 Task: Create new contact,   with mail id: 'GabriellaHernandez@pix11.com', first name: 'Gabriella', Last name: 'Hernandez', Job Title: Sales Engineer, Phone number (512) 555-3456. Change life cycle stage to  'Lead' and lead status to 'New'. Add new company to the associated contact: www.solar91.com_x000D_
 and type: Reseller. Logged in from softage.3@softage.net
Action: Mouse moved to (103, 92)
Screenshot: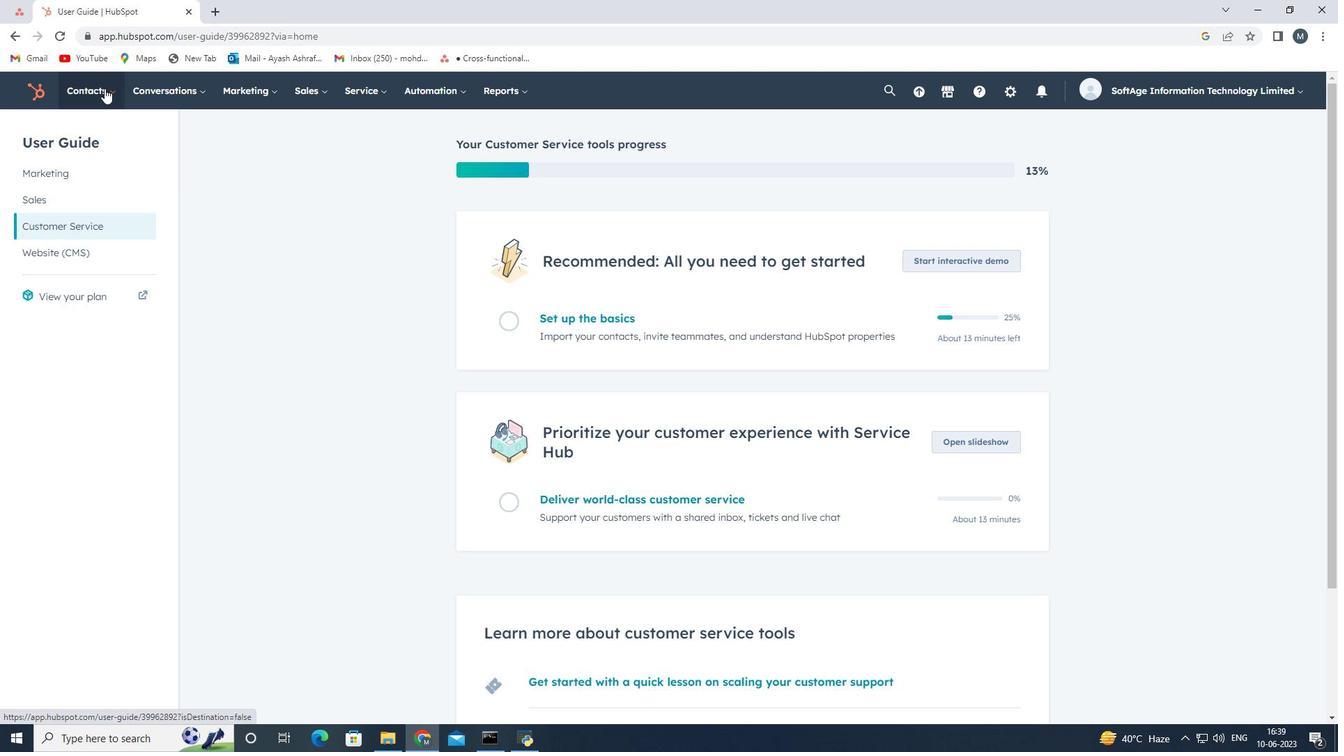 
Action: Mouse pressed left at (103, 92)
Screenshot: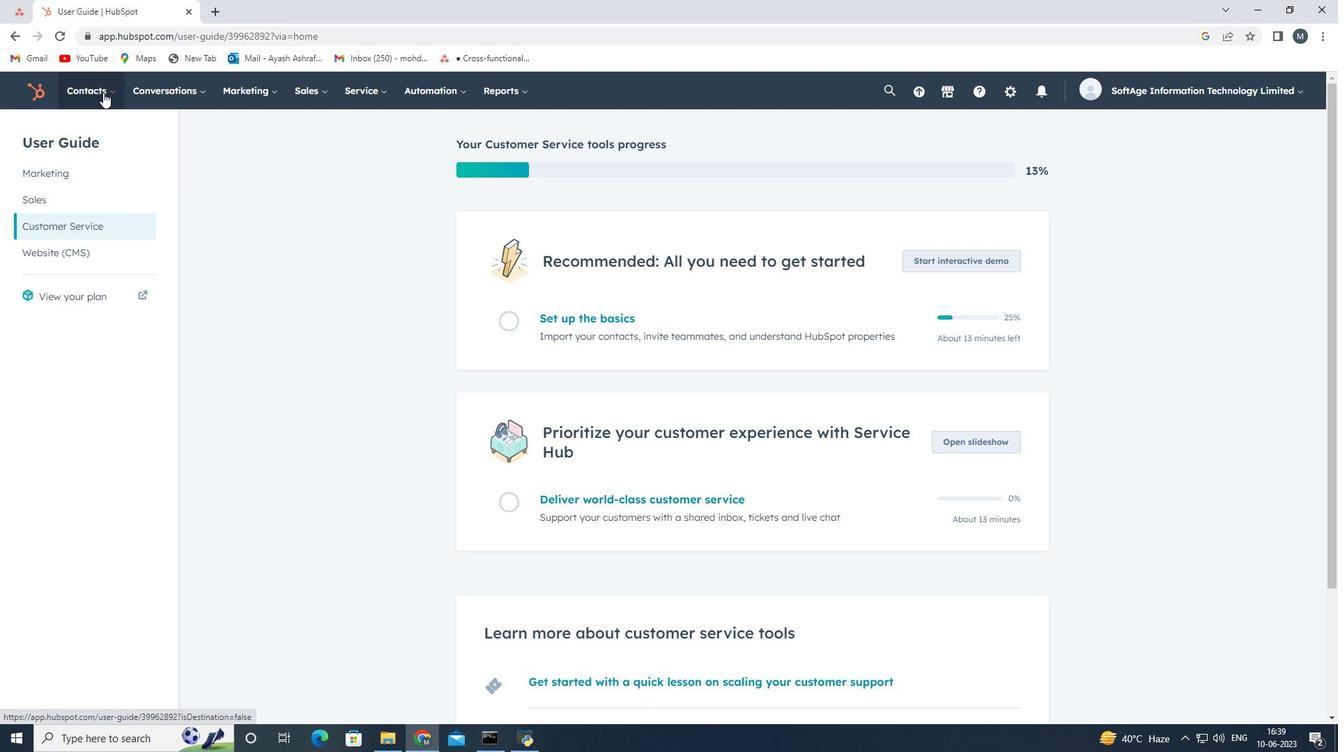 
Action: Mouse moved to (111, 136)
Screenshot: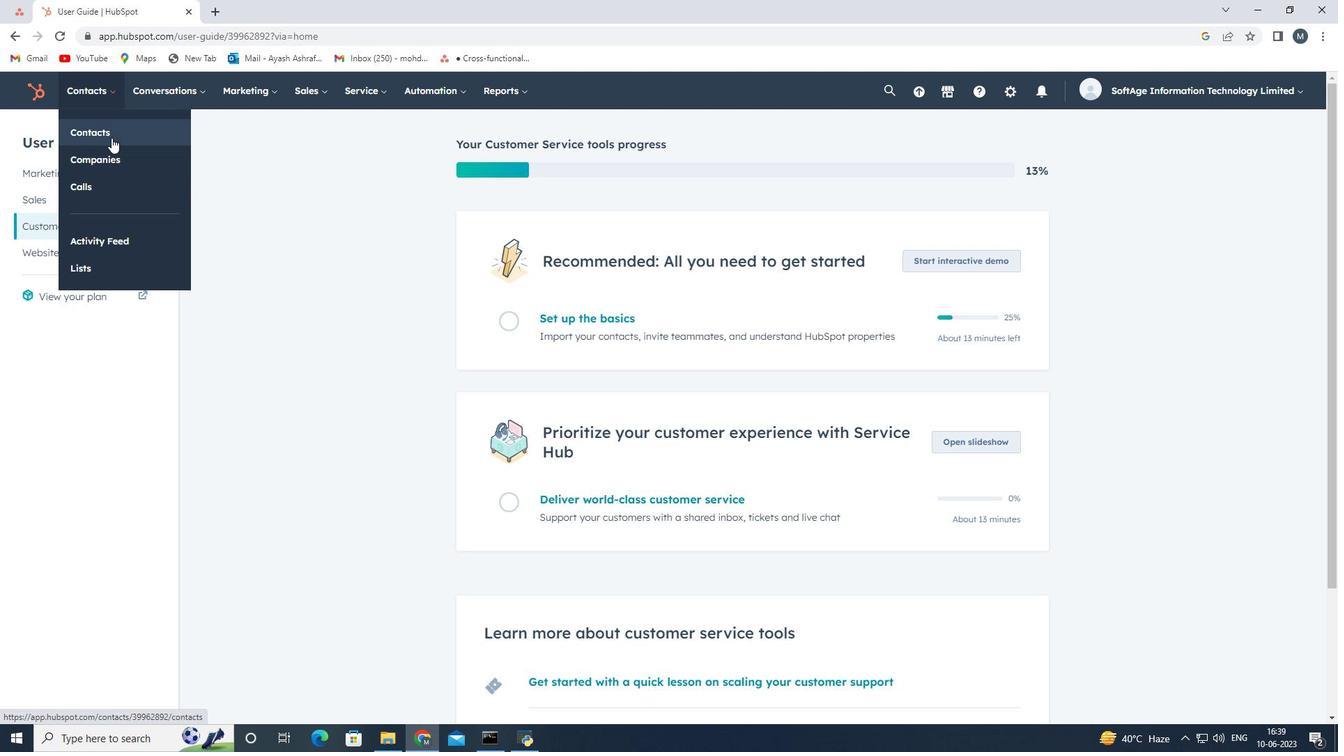 
Action: Mouse pressed left at (111, 136)
Screenshot: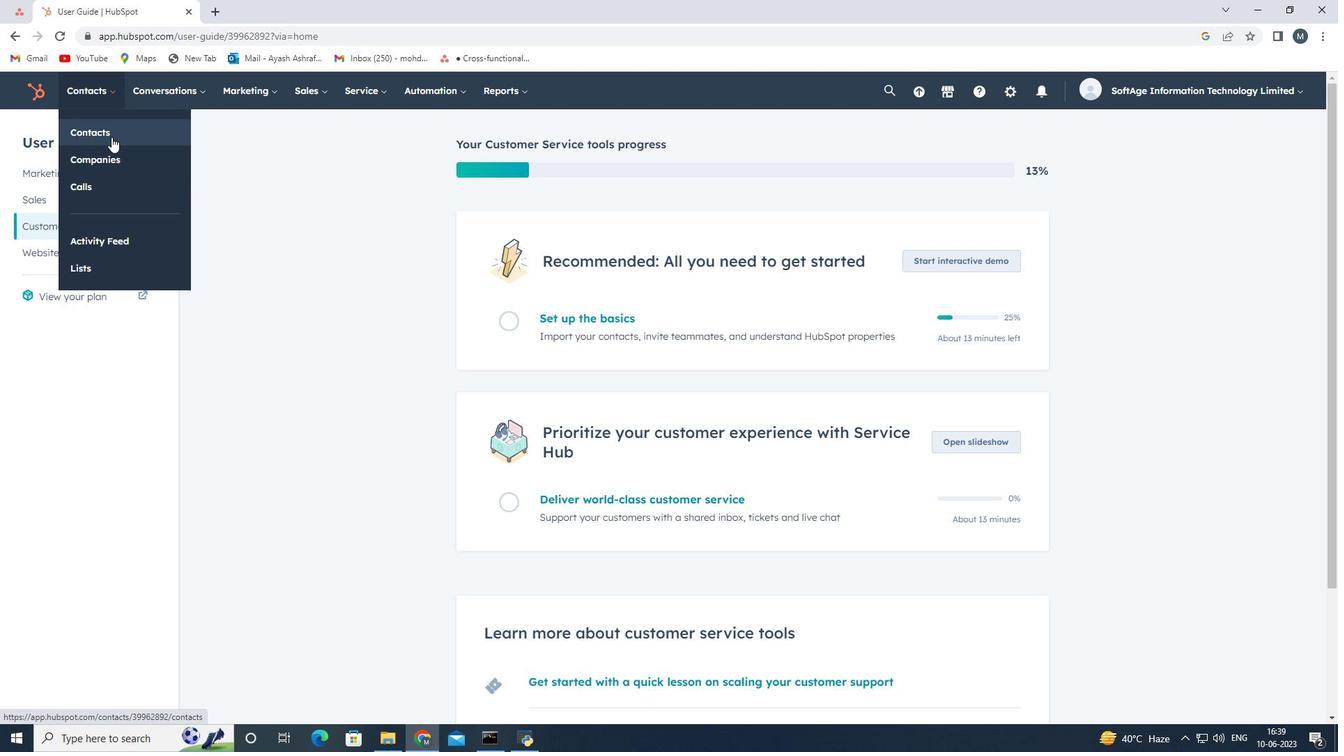 
Action: Mouse moved to (1251, 139)
Screenshot: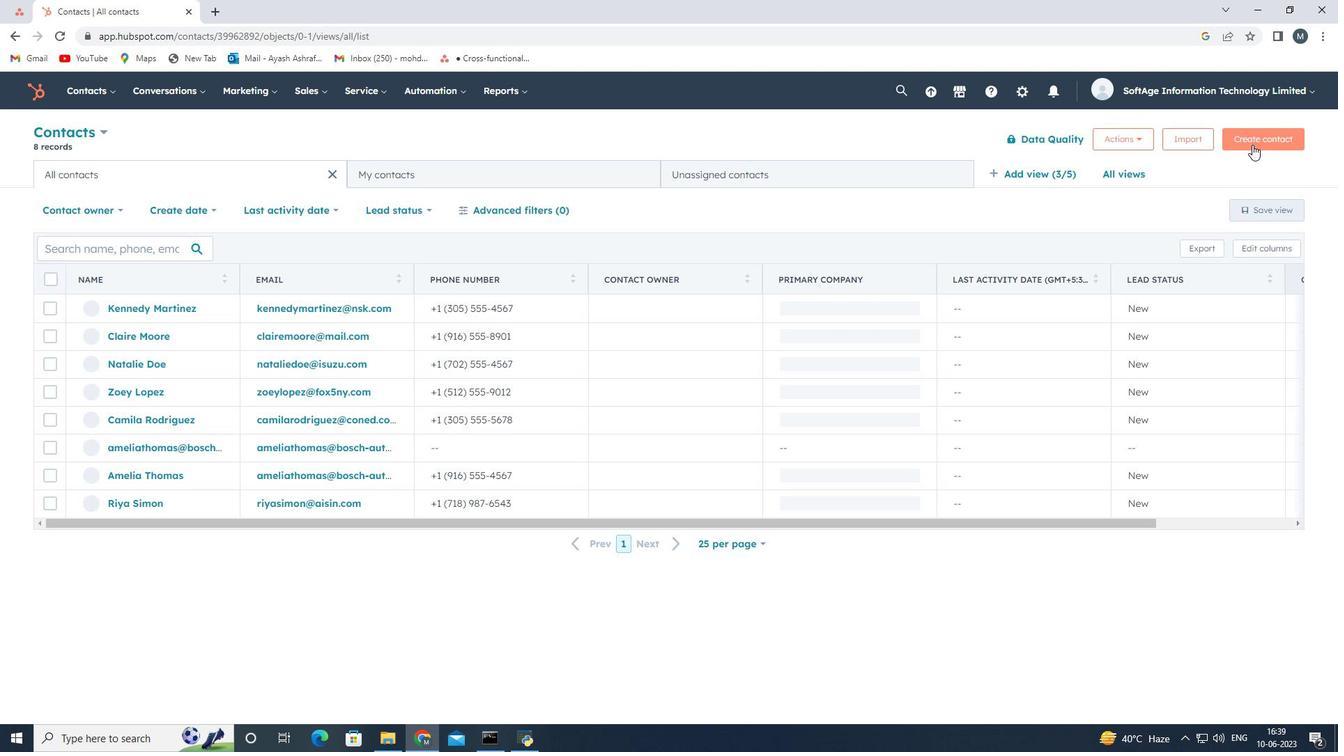 
Action: Mouse pressed left at (1251, 139)
Screenshot: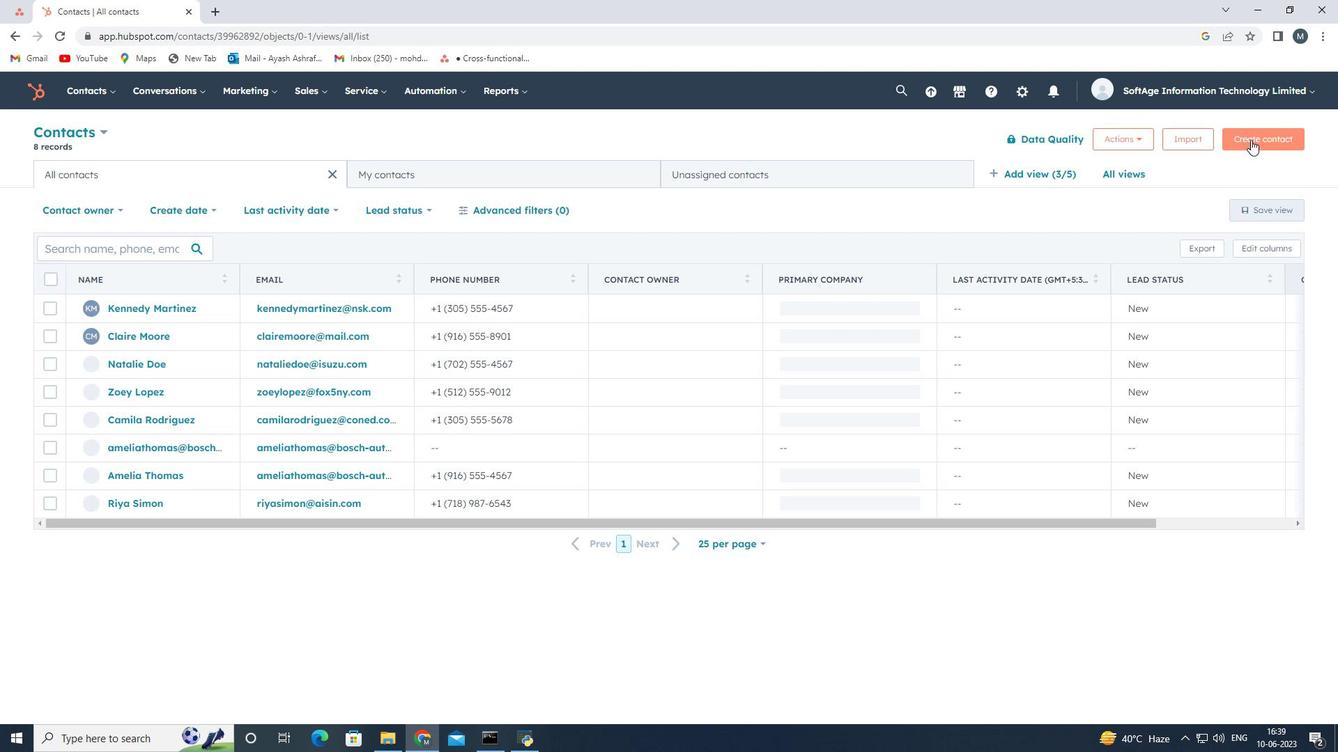 
Action: Mouse moved to (1030, 207)
Screenshot: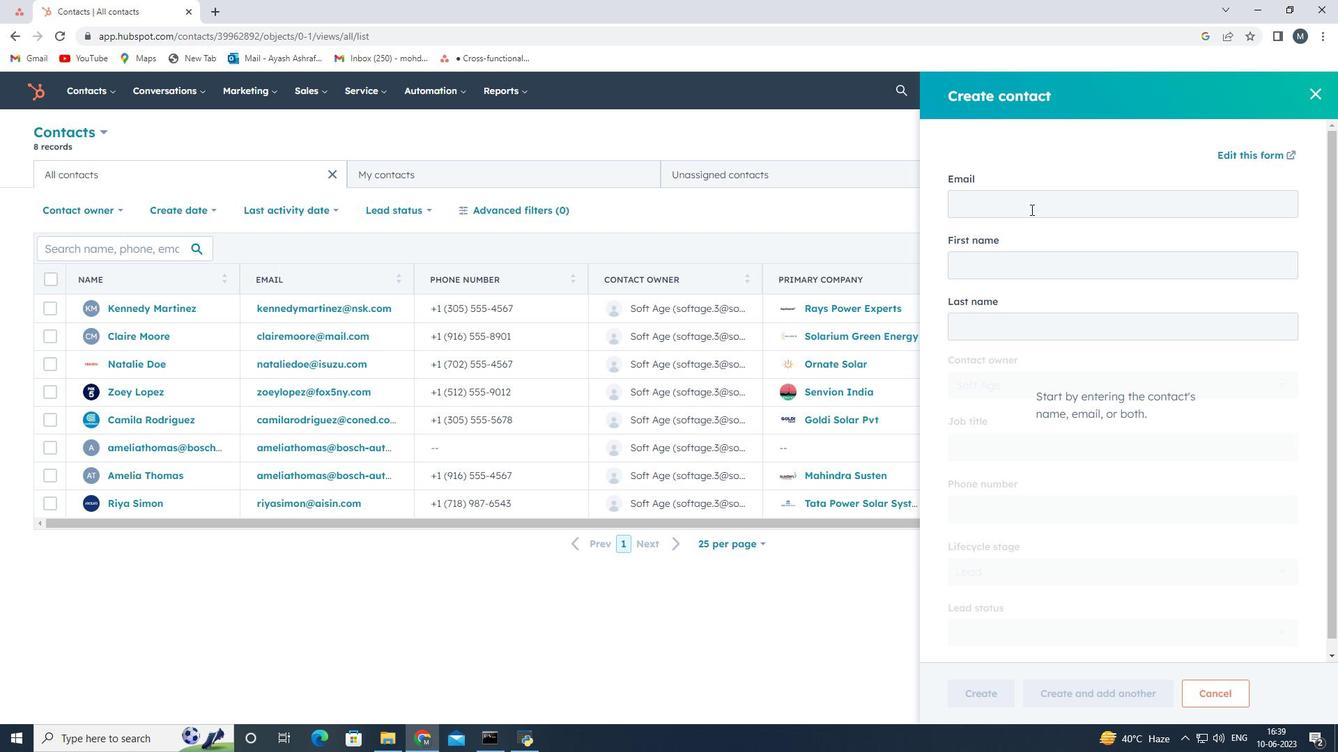 
Action: Mouse pressed left at (1030, 207)
Screenshot: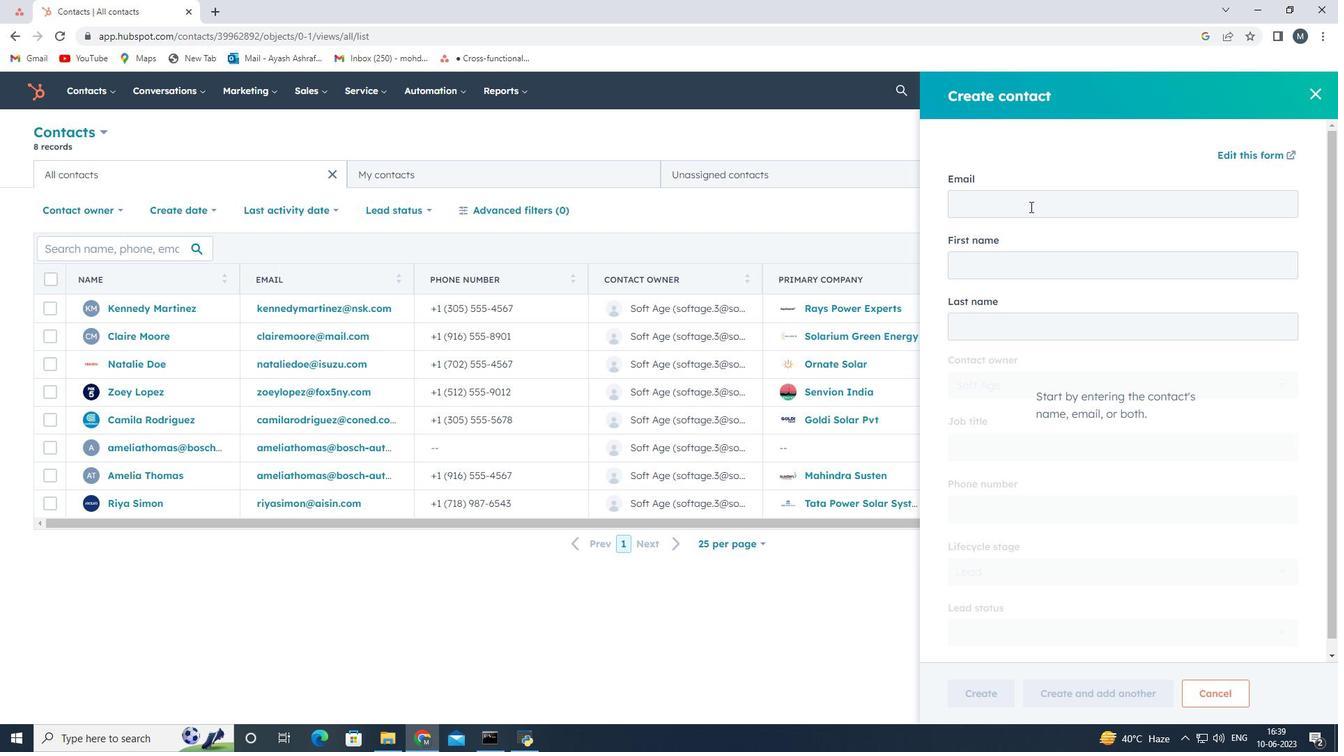 
Action: Mouse moved to (1028, 207)
Screenshot: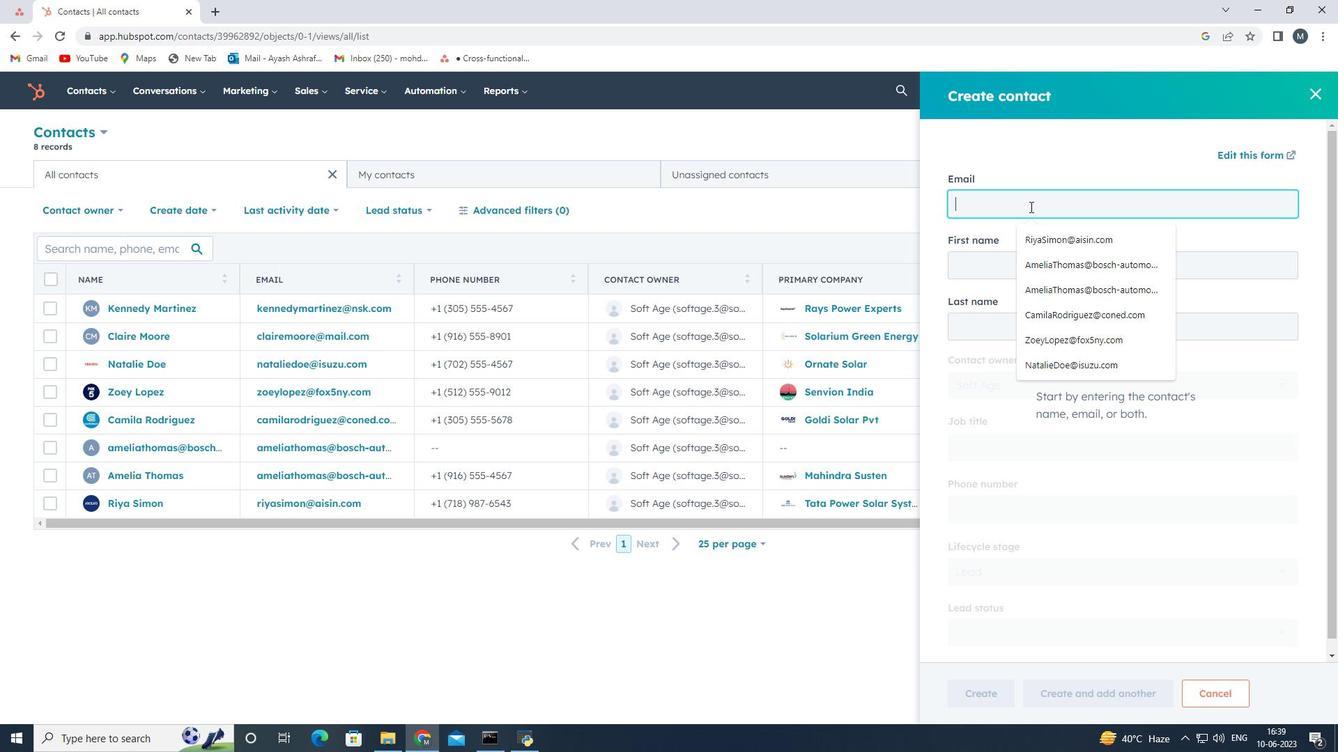 
Action: Key pressed <Key.shift>Gabriella<Key.shift>Hernandez<Key.shift><Key.shift>@pix11.com
Screenshot: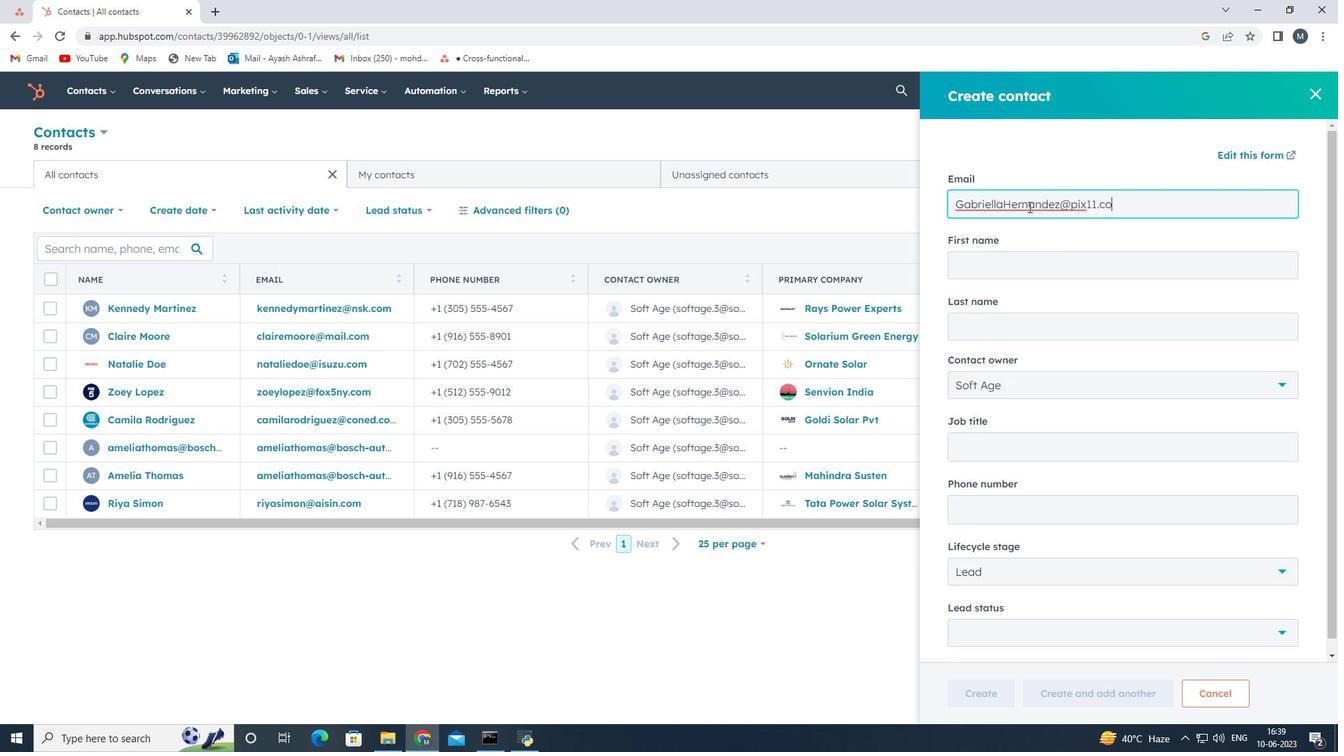 
Action: Mouse moved to (1016, 265)
Screenshot: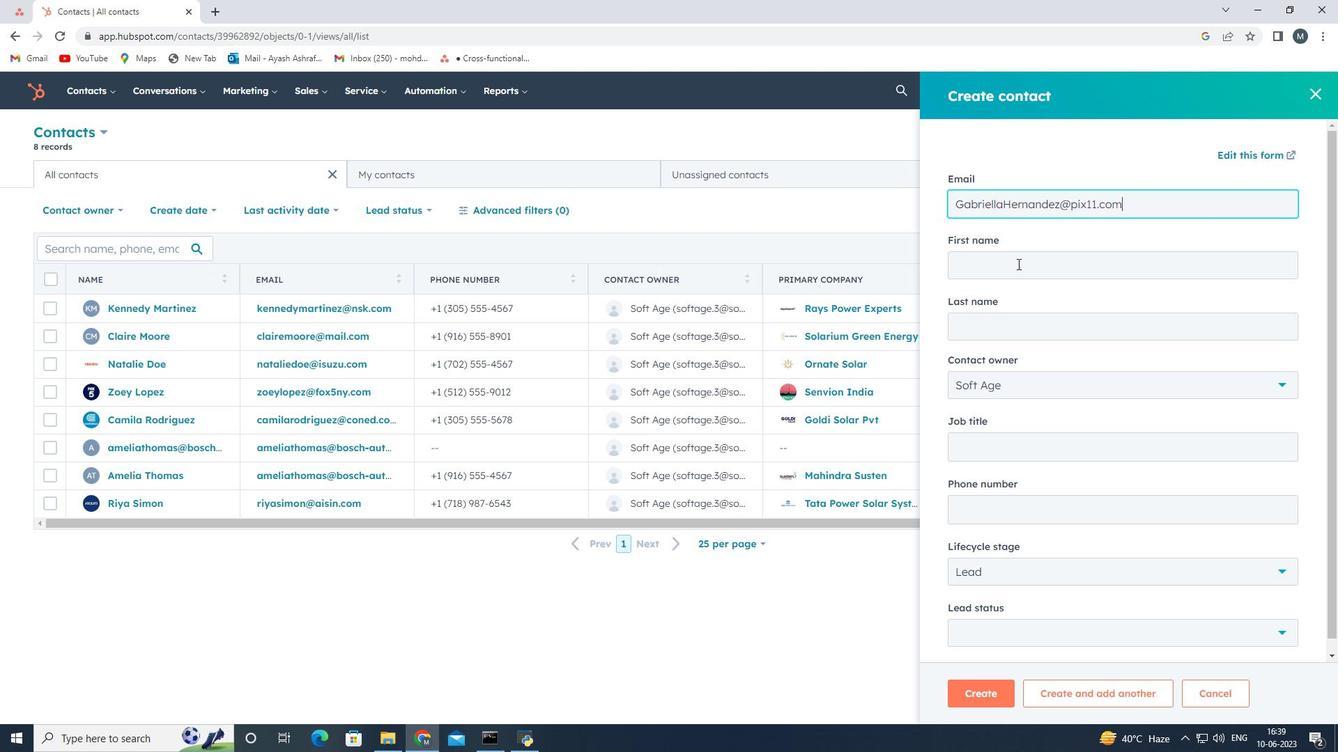 
Action: Mouse pressed left at (1016, 265)
Screenshot: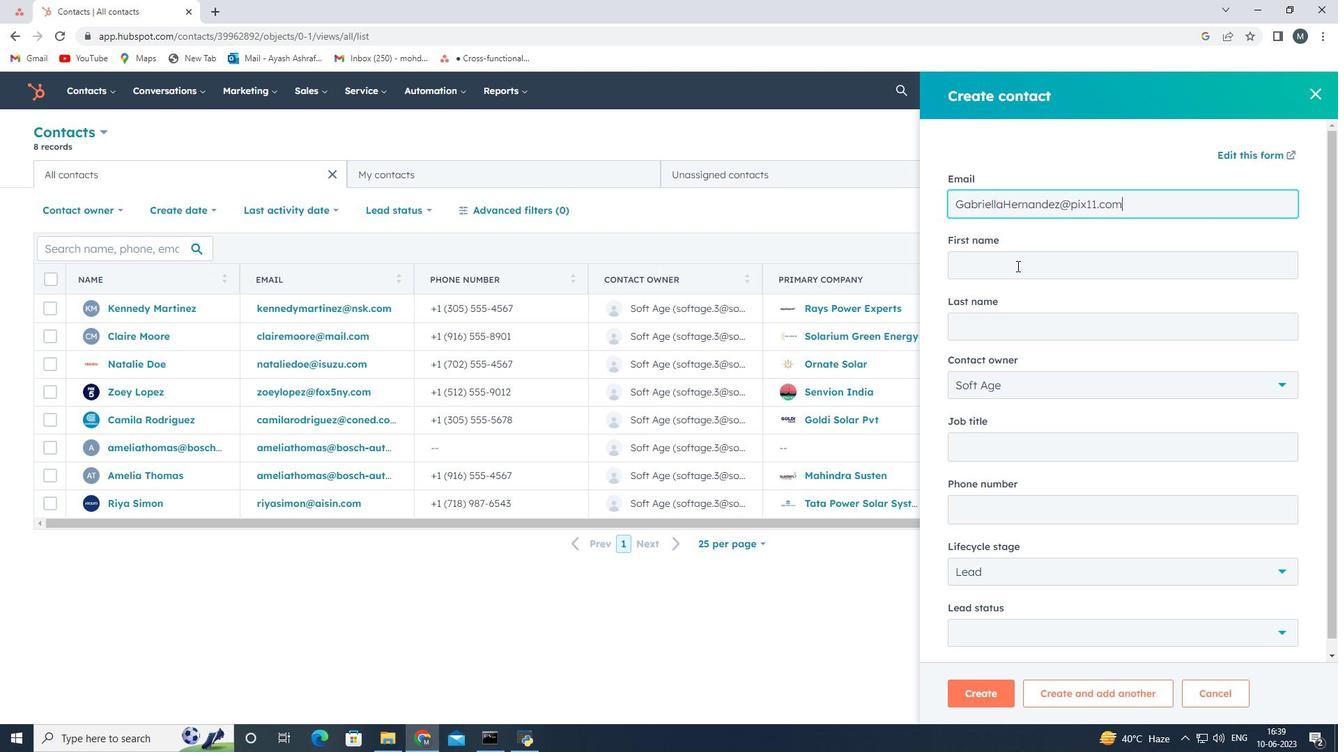 
Action: Mouse moved to (1012, 265)
Screenshot: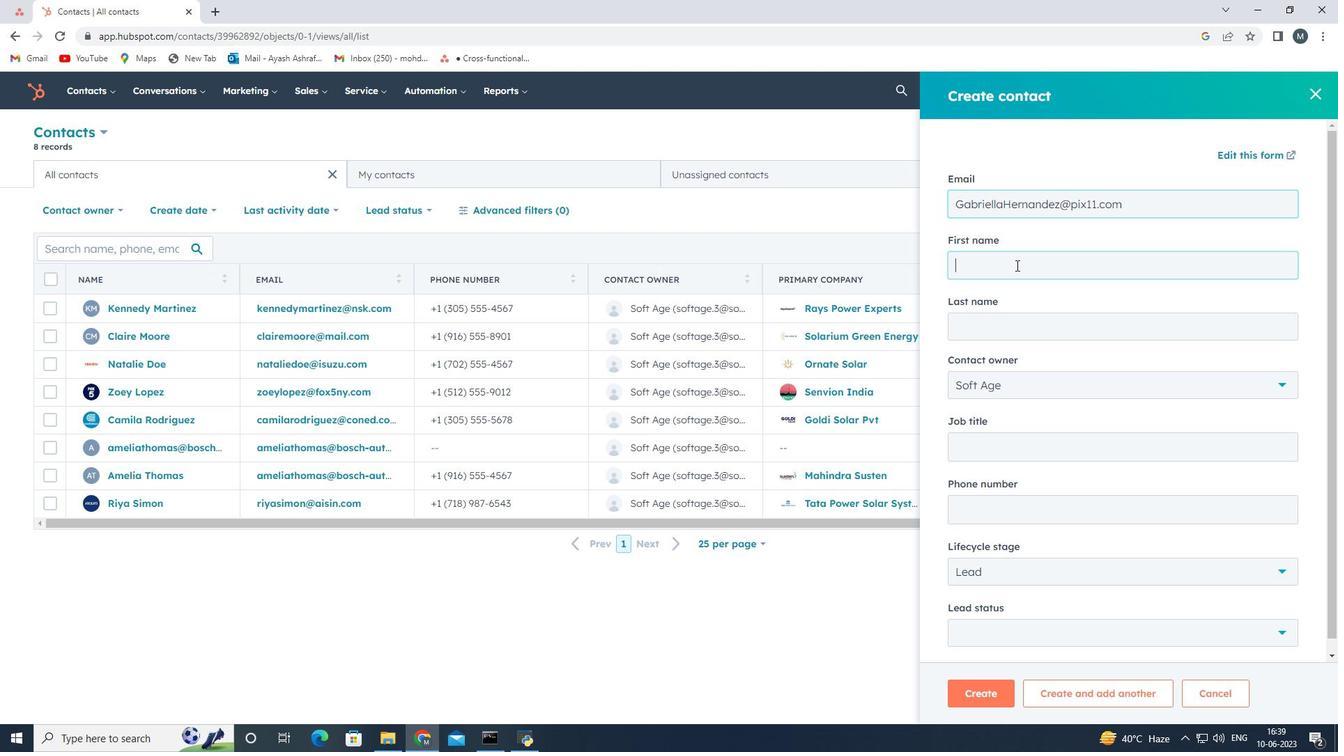 
Action: Key pressed <Key.shift><Key.shift><Key.shift><Key.shift><Key.shift><Key.shift><Key.shift>Gabriella
Screenshot: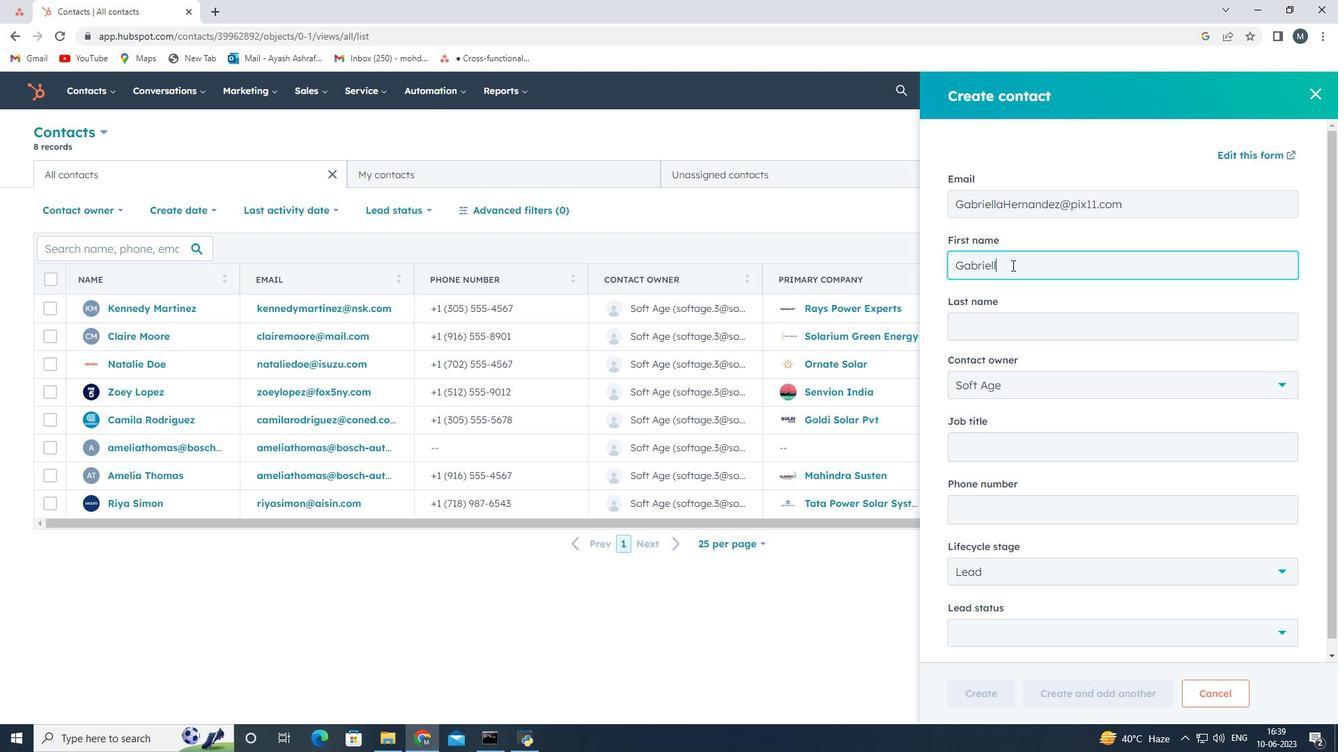
Action: Mouse moved to (975, 327)
Screenshot: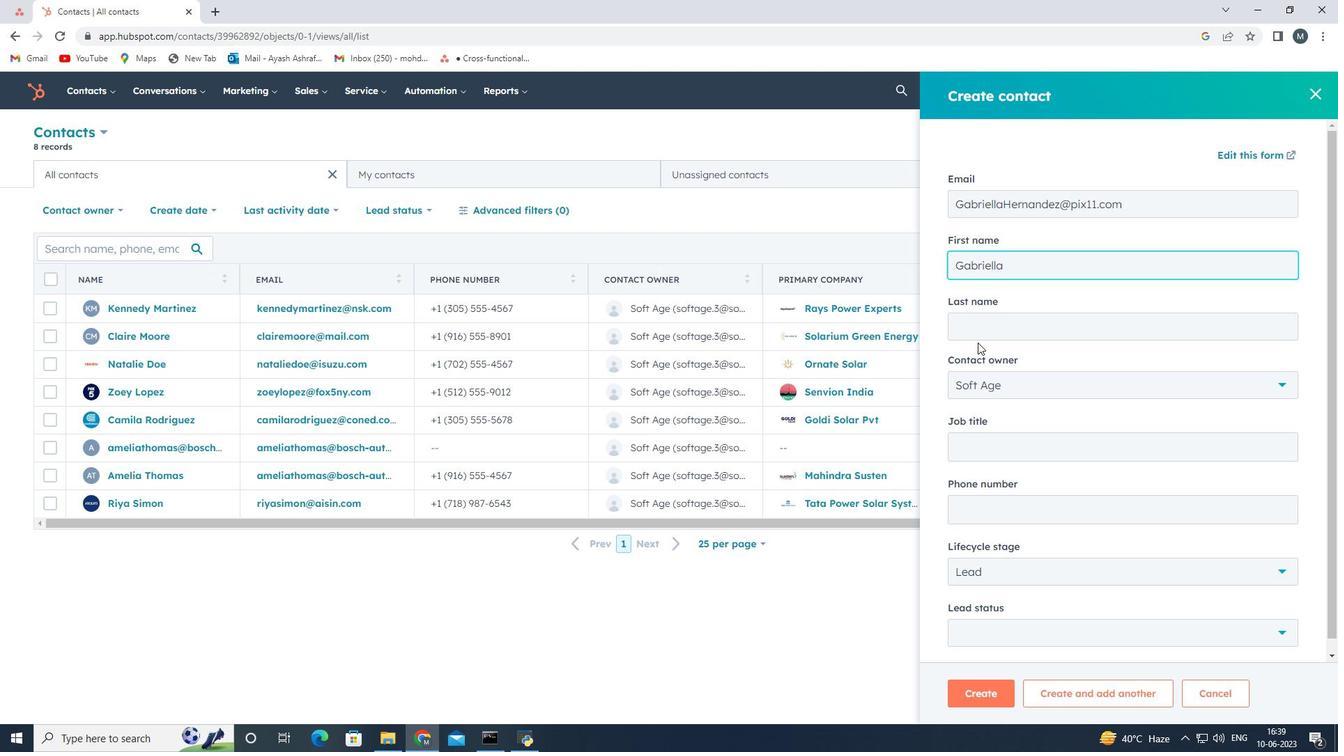 
Action: Mouse pressed left at (975, 327)
Screenshot: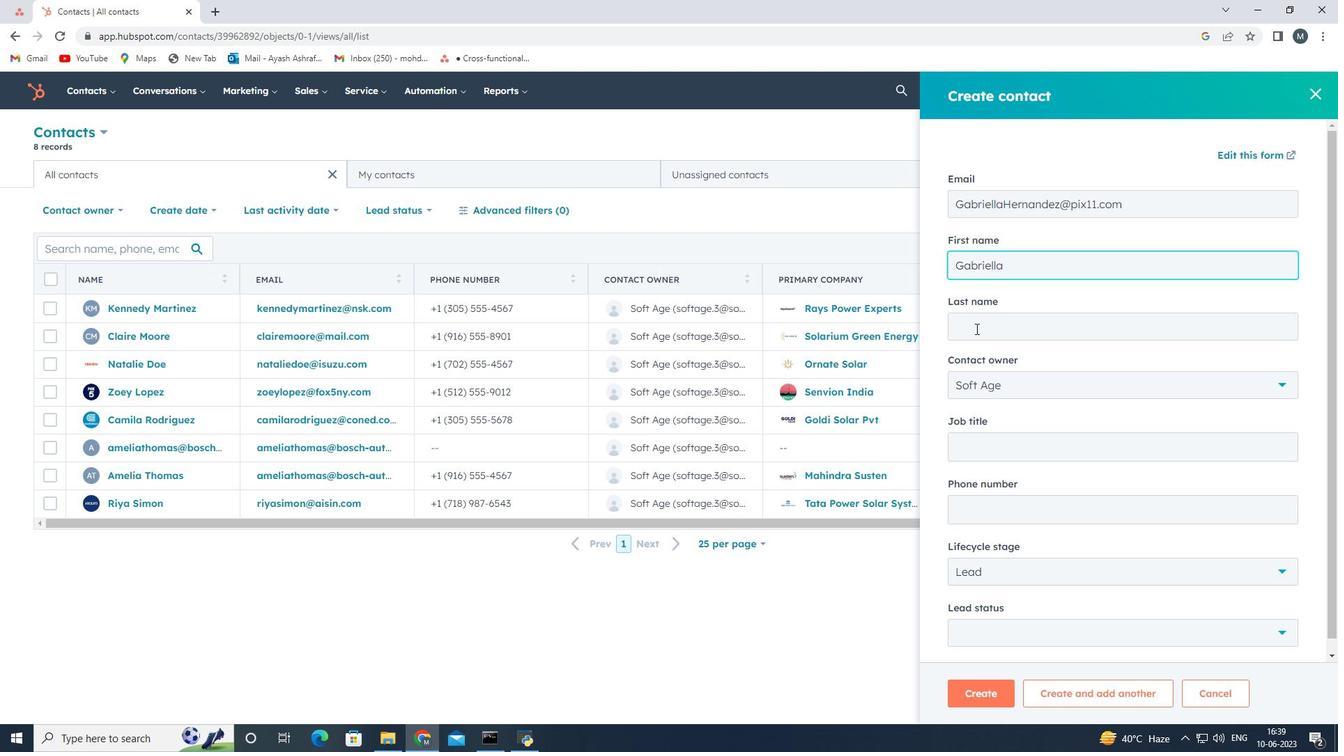 
Action: Key pressed <Key.shift>Hernandez
Screenshot: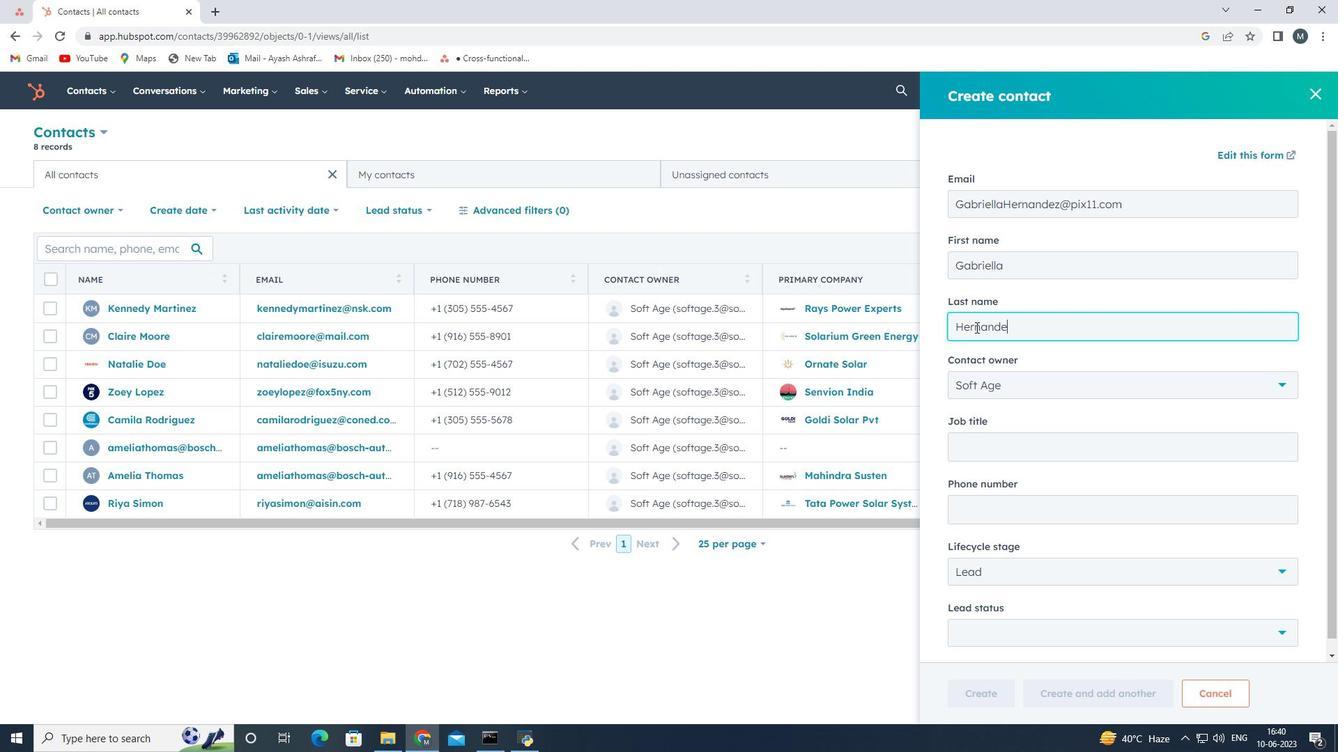 
Action: Mouse moved to (996, 443)
Screenshot: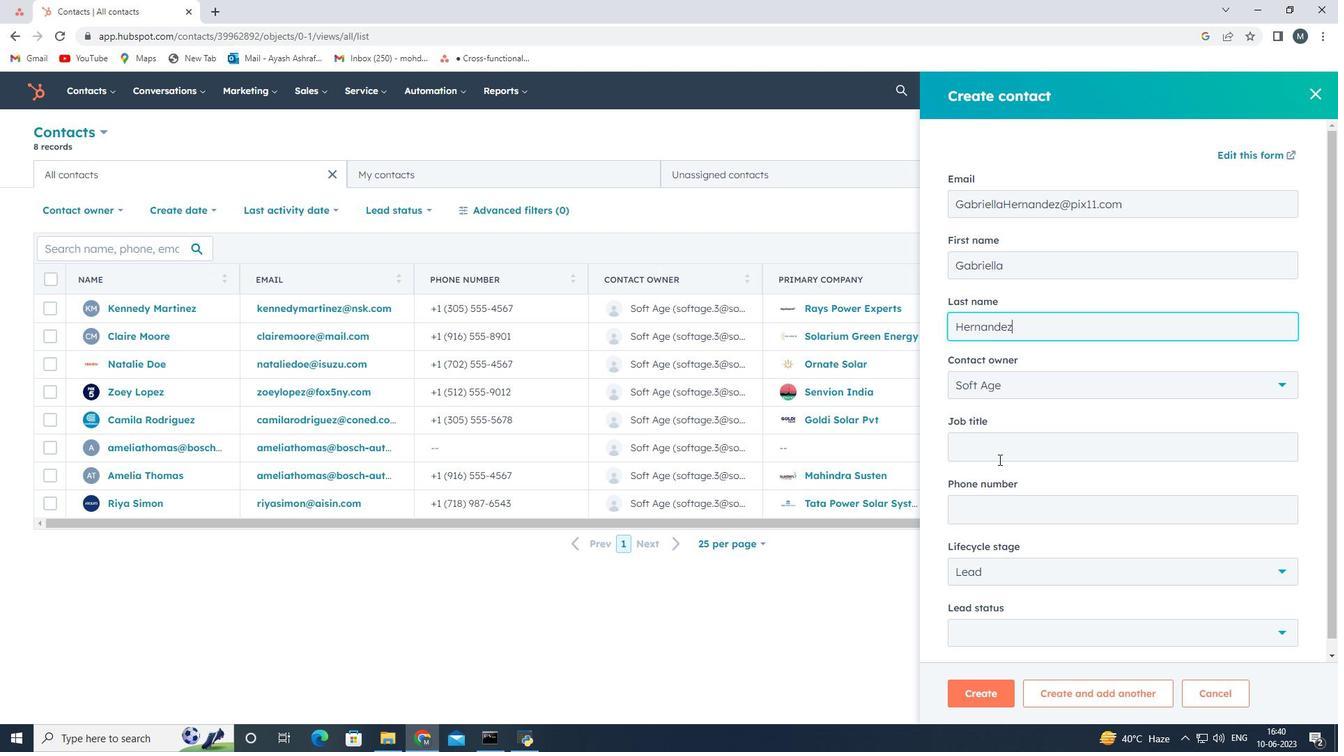 
Action: Mouse pressed left at (996, 443)
Screenshot: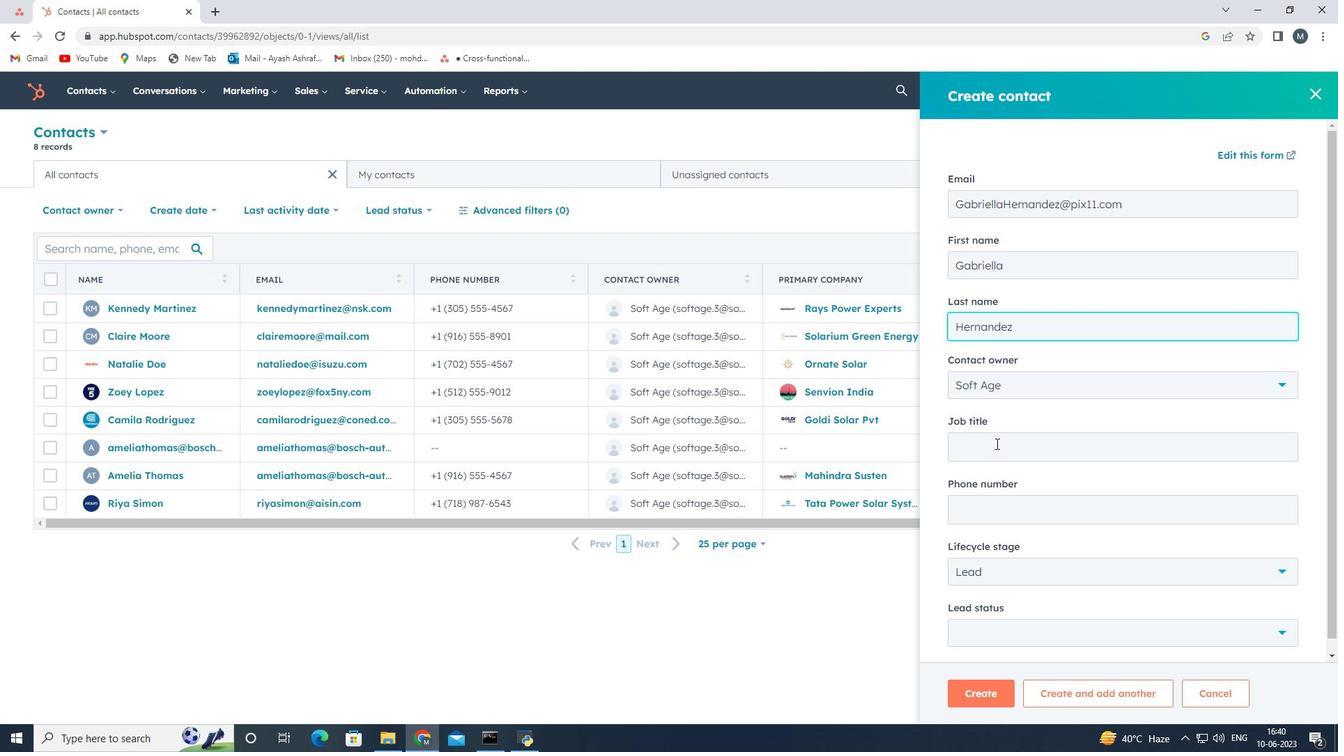 
Action: Mouse moved to (994, 443)
Screenshot: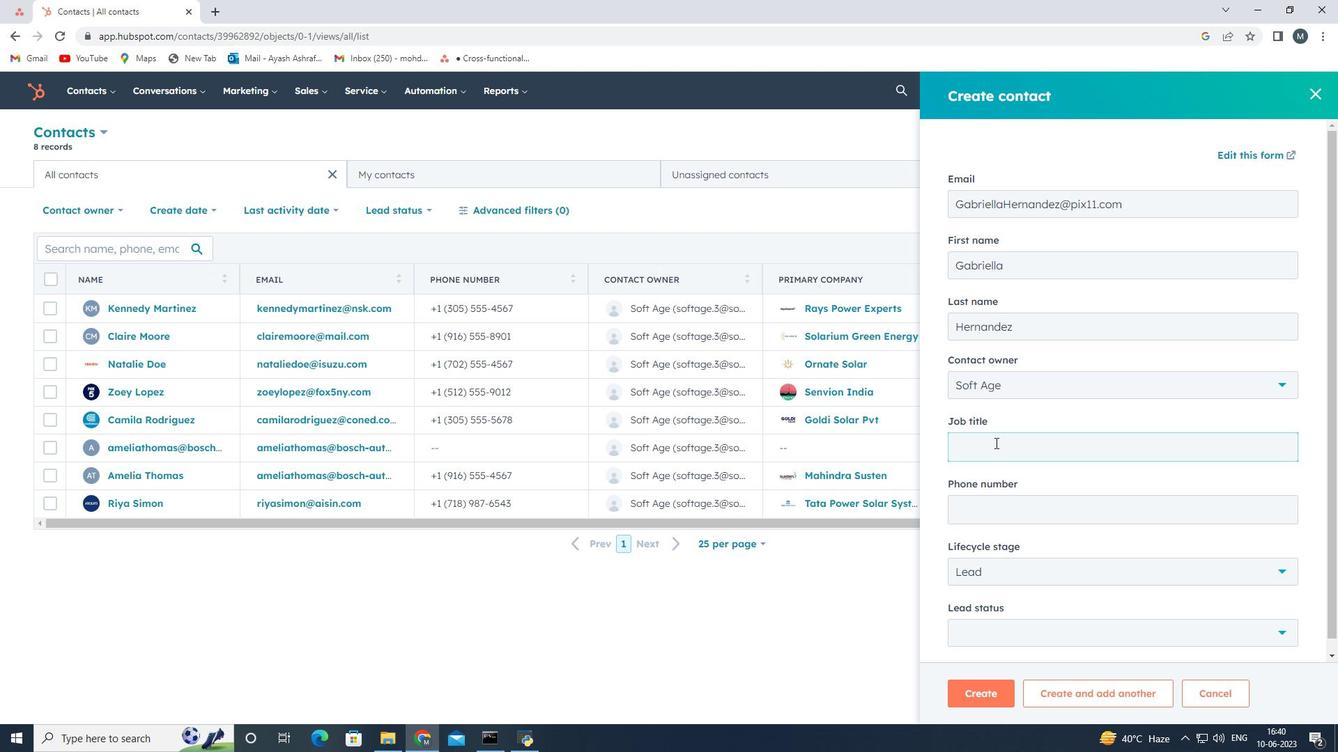 
Action: Key pressed <Key.shift>Sales<Key.space><Key.shift>Engineer
Screenshot: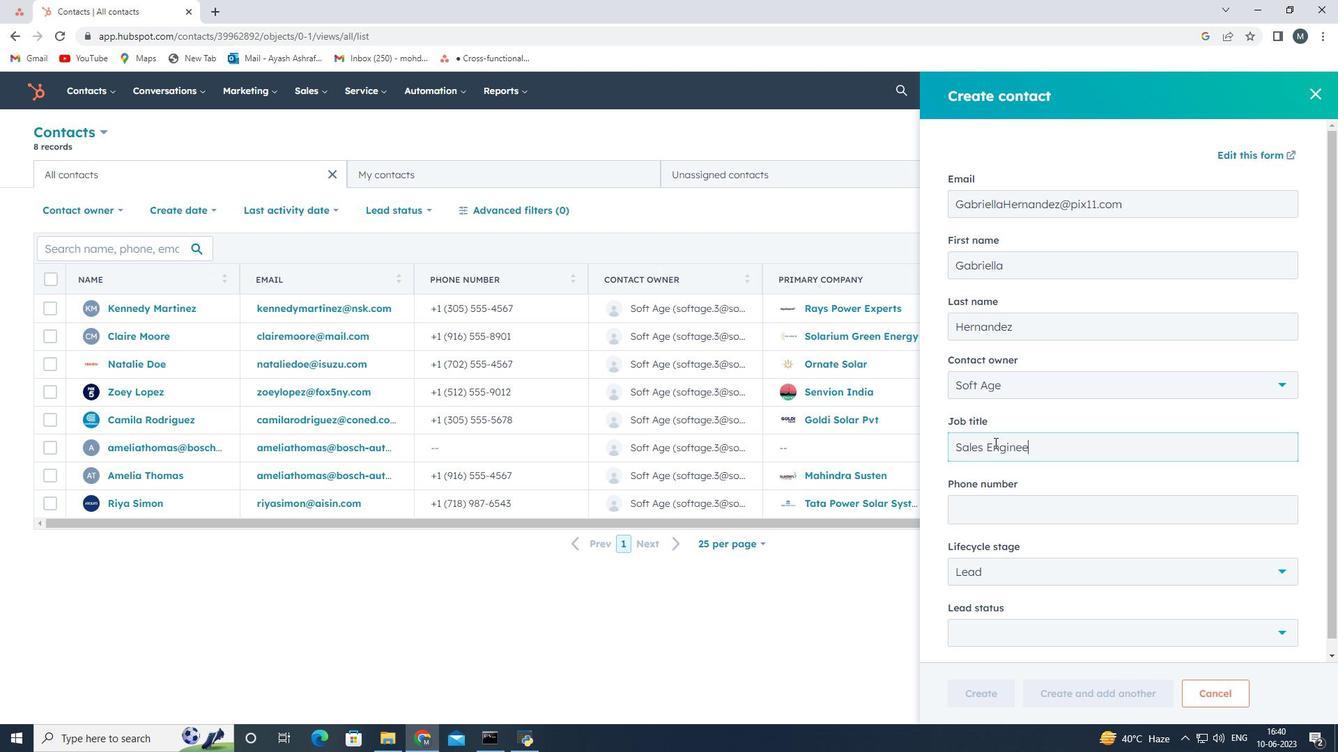 
Action: Mouse moved to (983, 517)
Screenshot: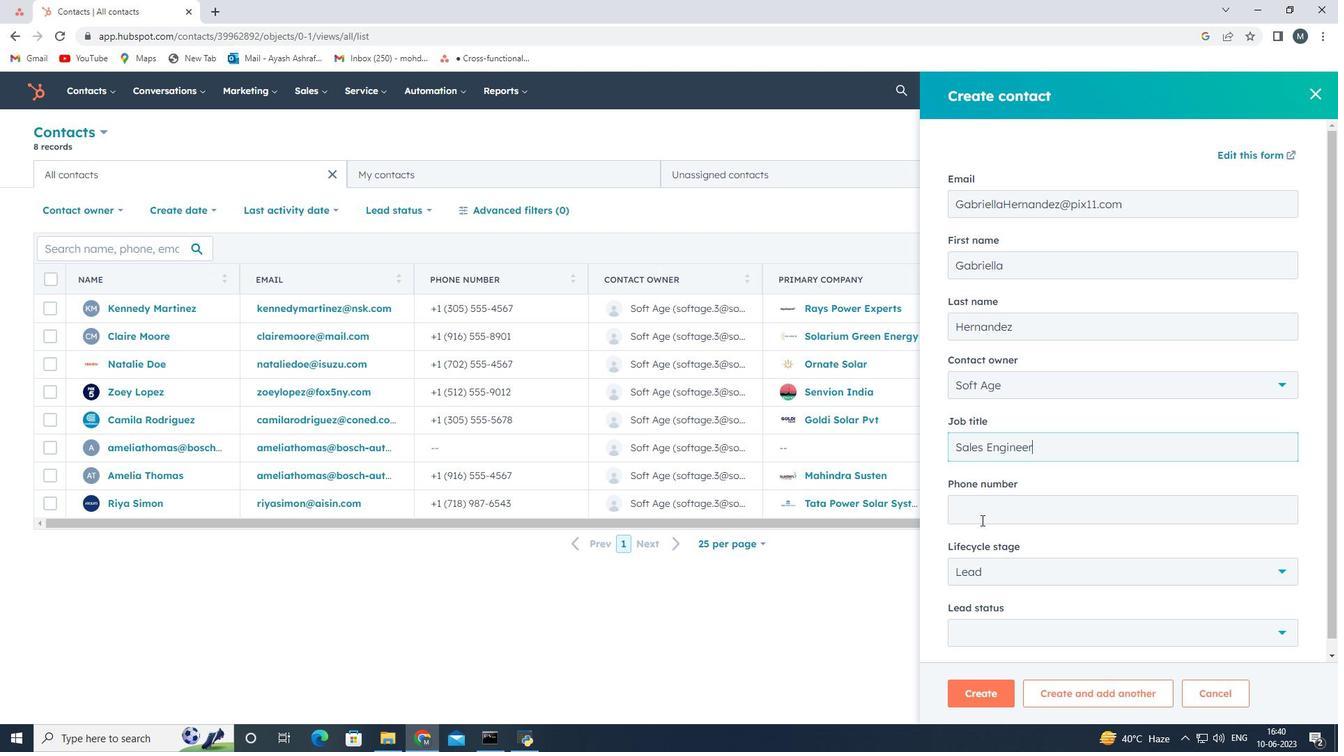 
Action: Mouse pressed left at (983, 517)
Screenshot: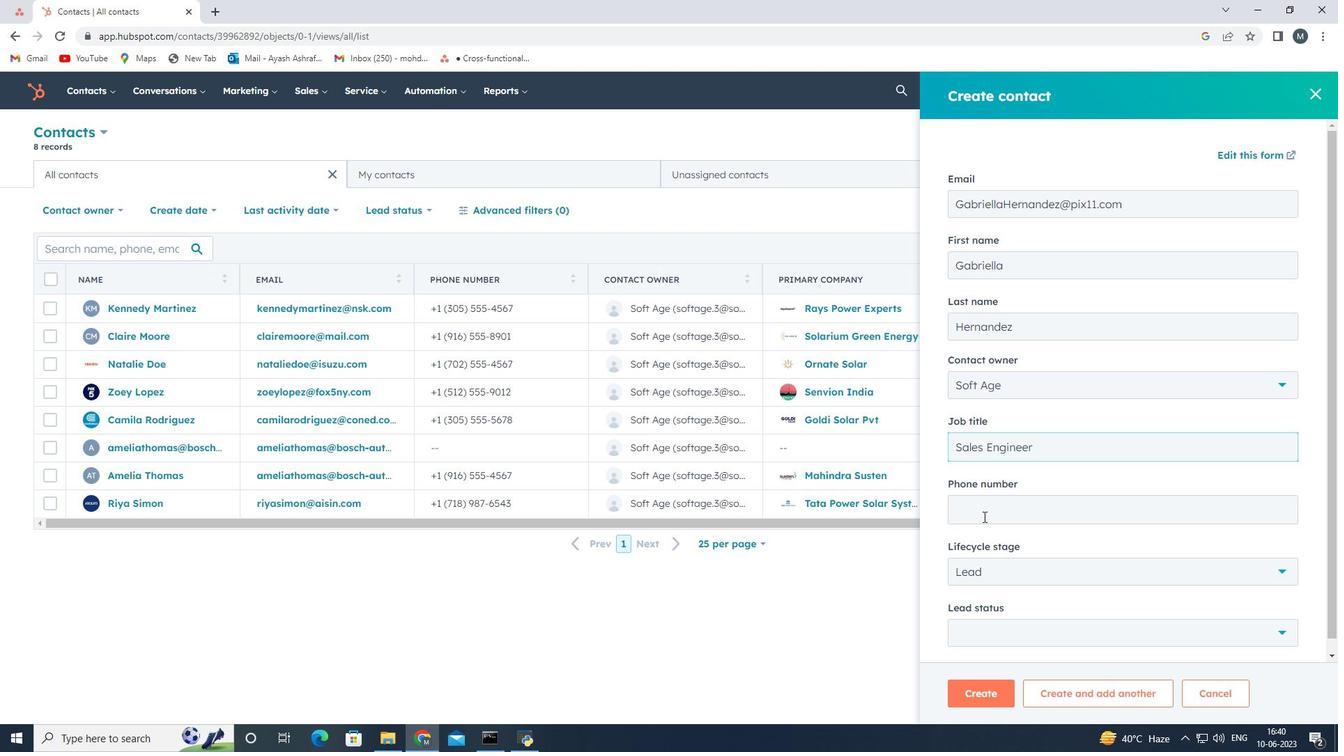 
Action: Mouse moved to (1030, 444)
Screenshot: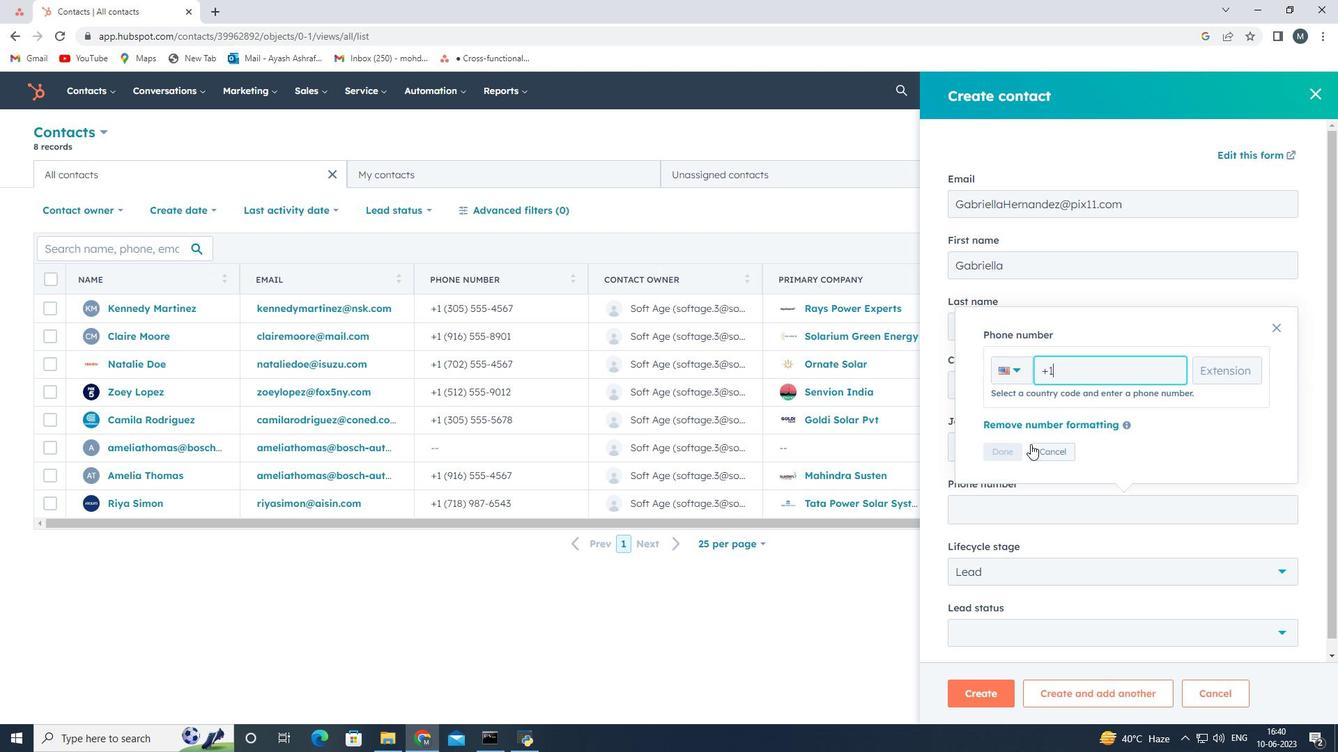 
Action: Key pressed 5125553456
Screenshot: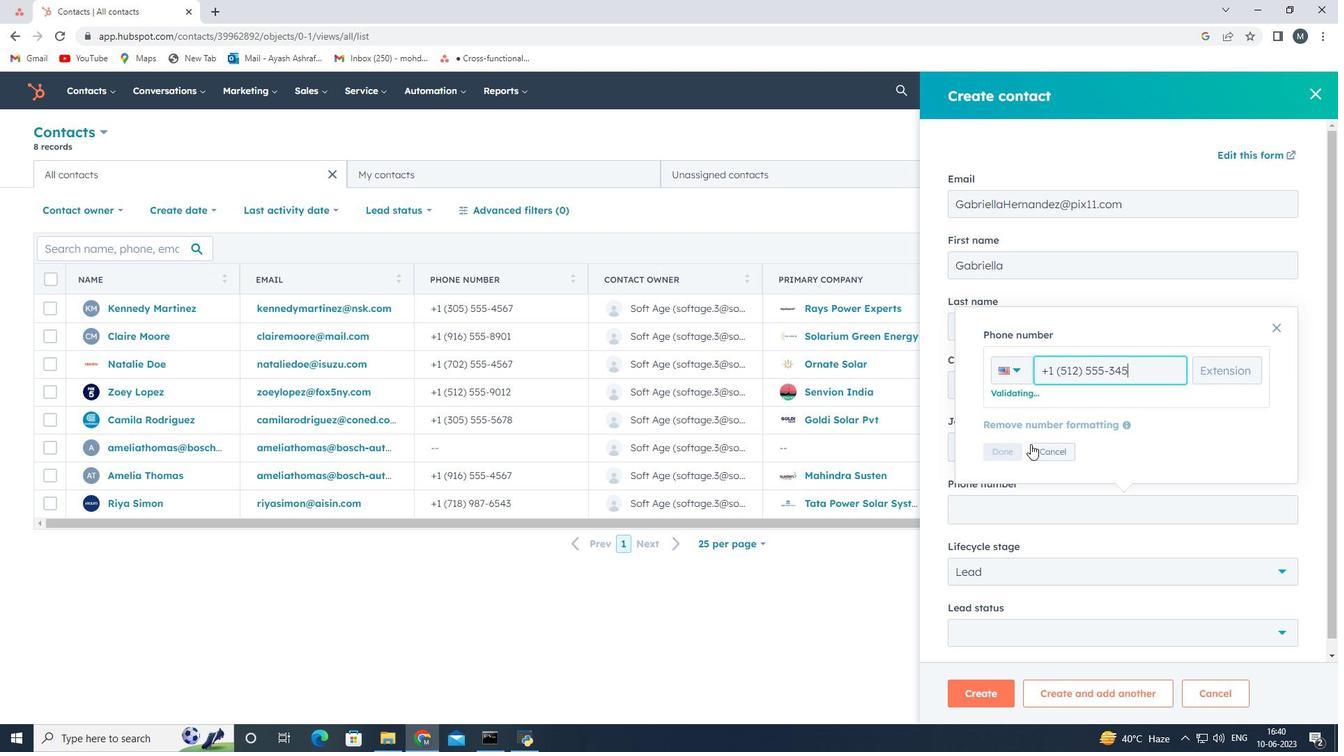 
Action: Mouse moved to (992, 454)
Screenshot: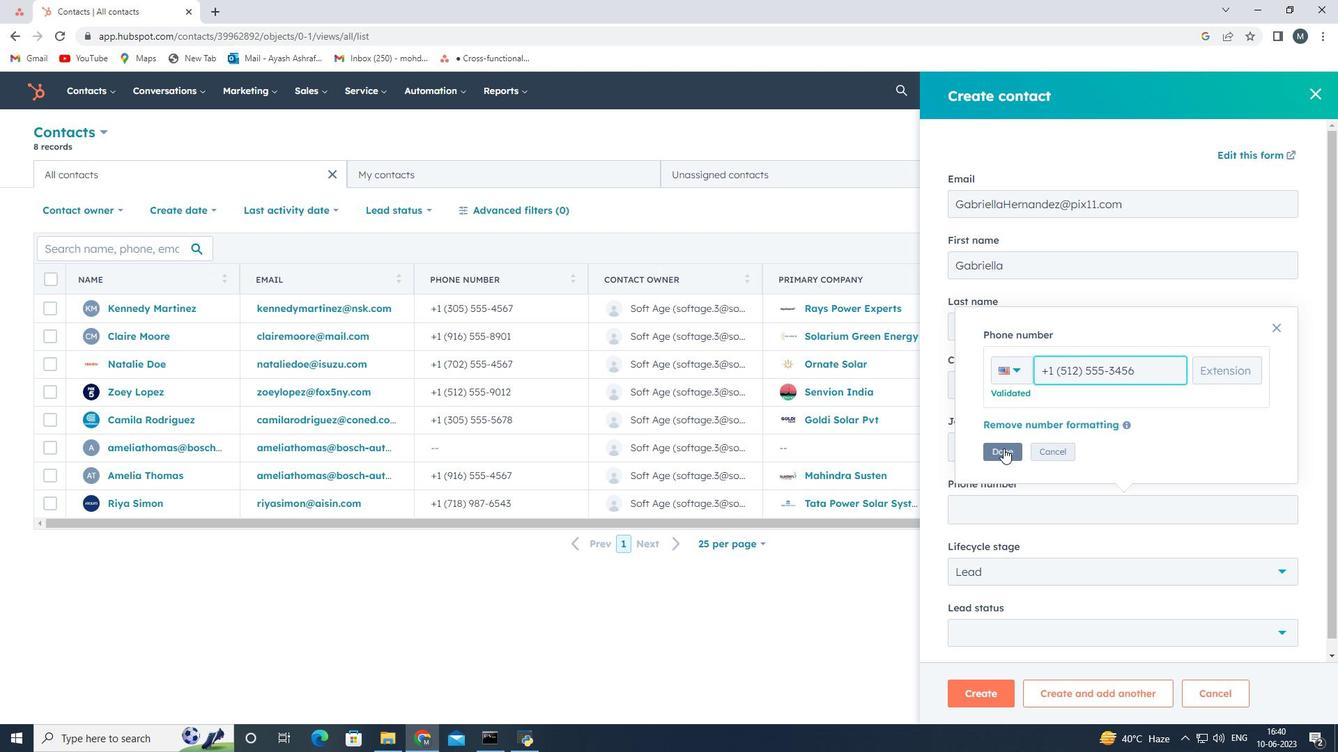 
Action: Mouse pressed left at (992, 454)
Screenshot: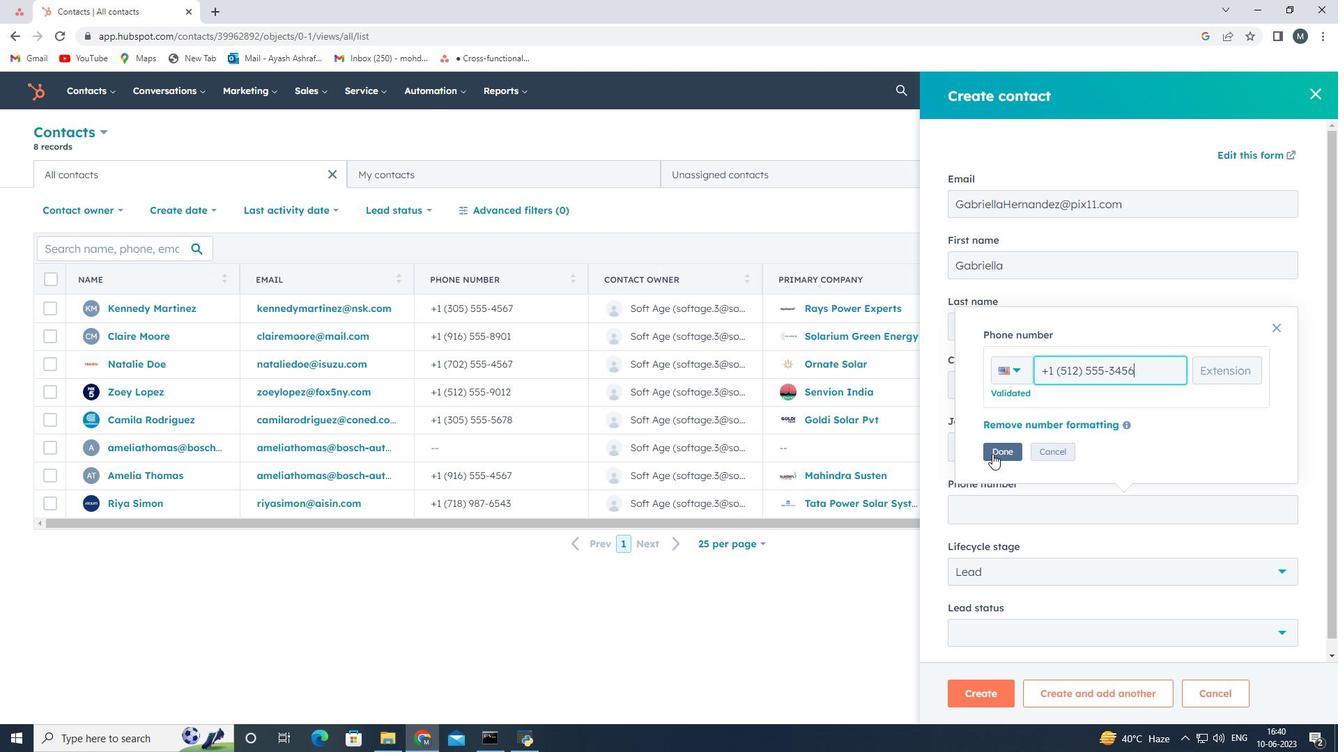 
Action: Mouse moved to (1024, 532)
Screenshot: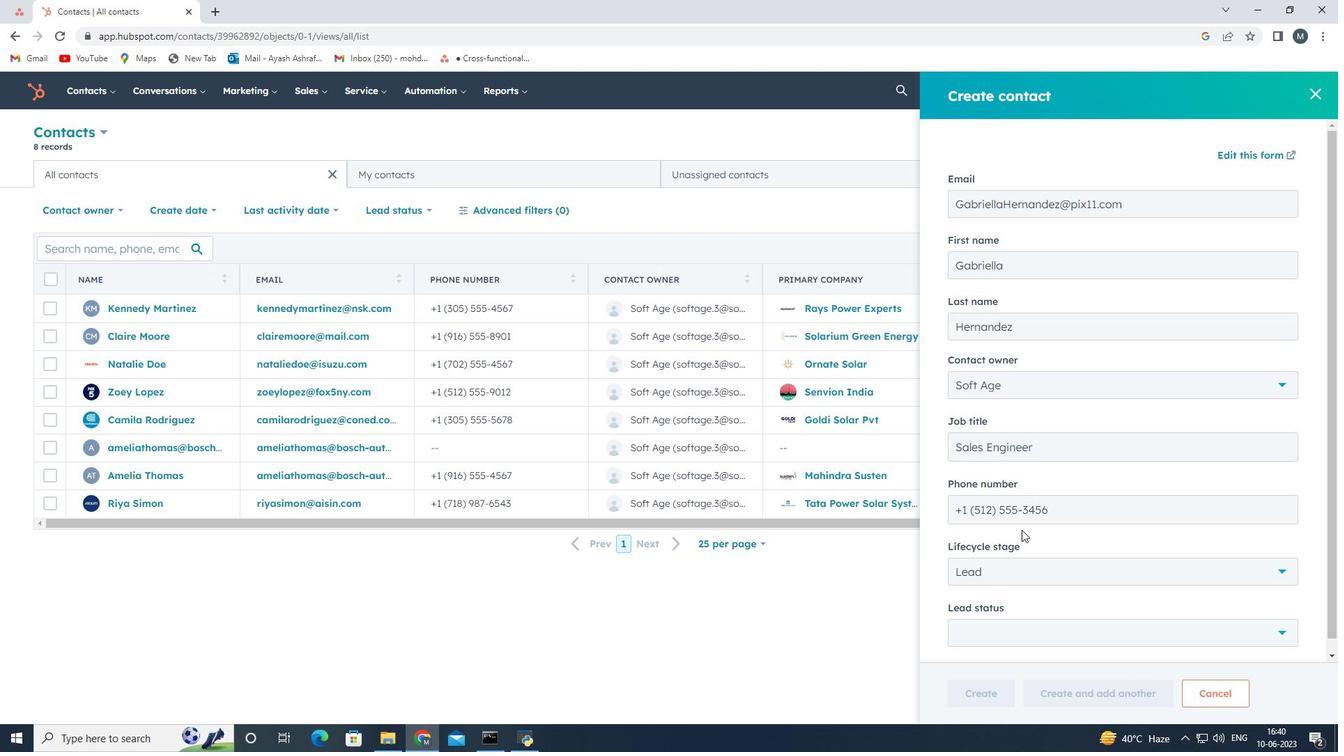 
Action: Mouse scrolled (1024, 531) with delta (0, 0)
Screenshot: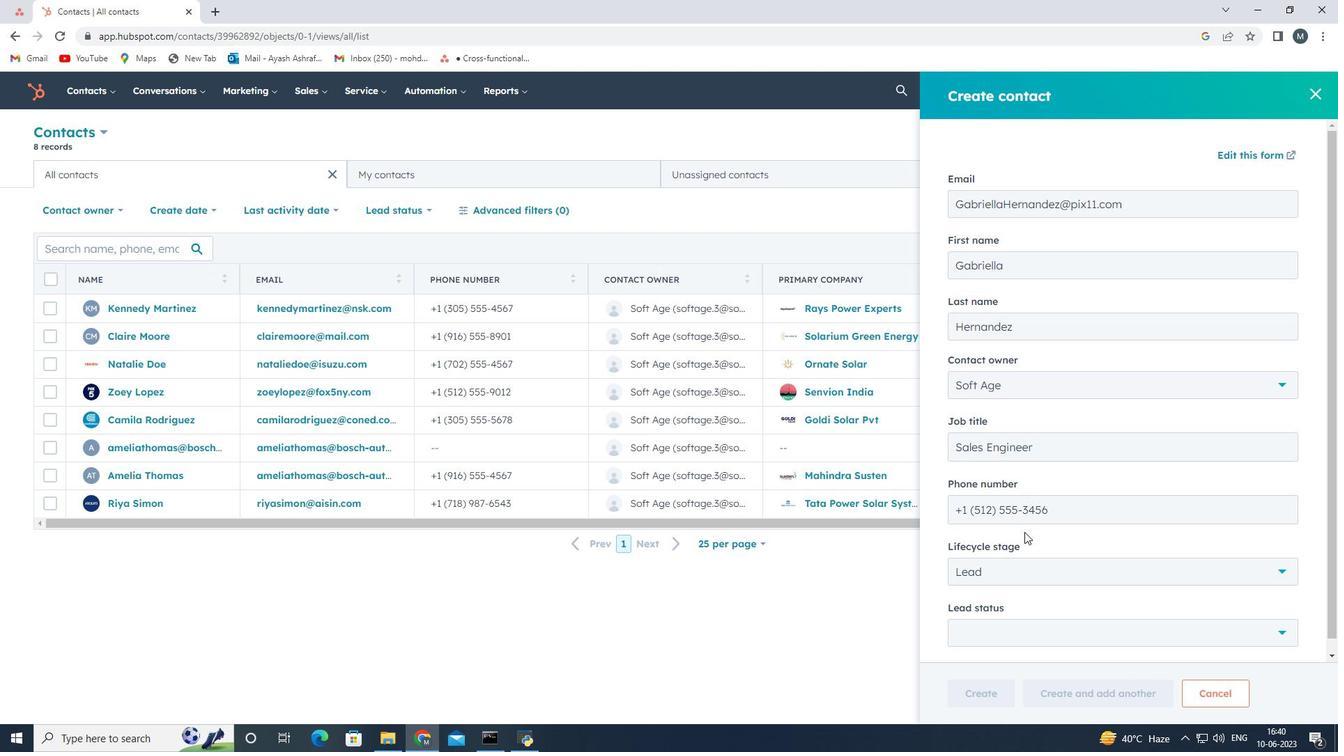 
Action: Mouse moved to (1024, 532)
Screenshot: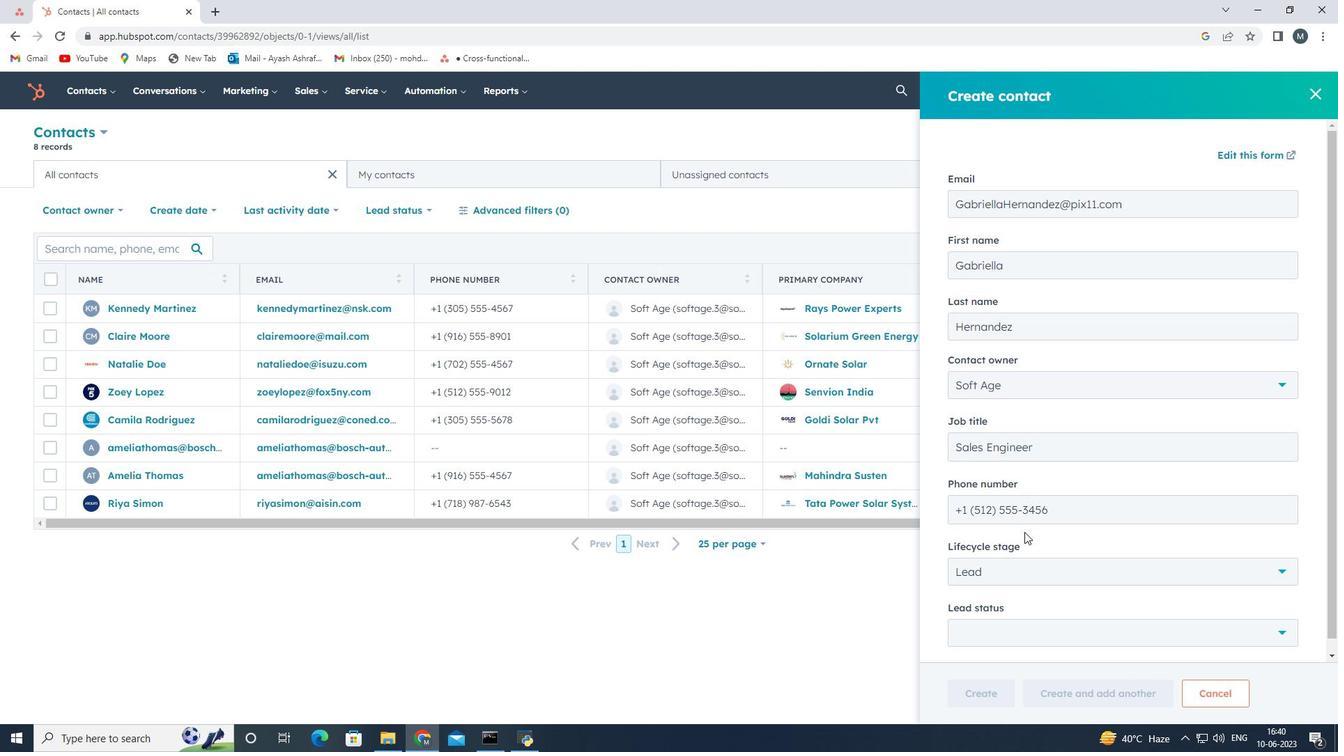 
Action: Mouse scrolled (1024, 531) with delta (0, 0)
Screenshot: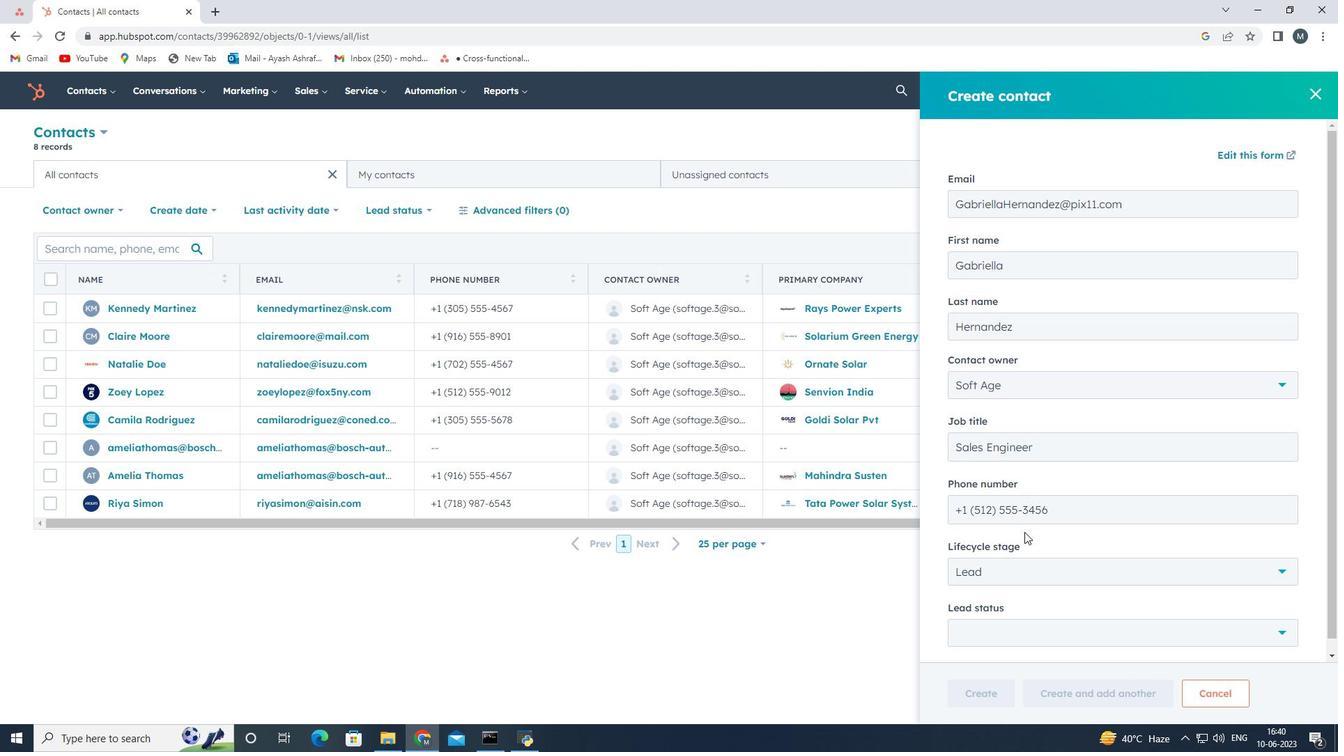 
Action: Mouse moved to (1016, 549)
Screenshot: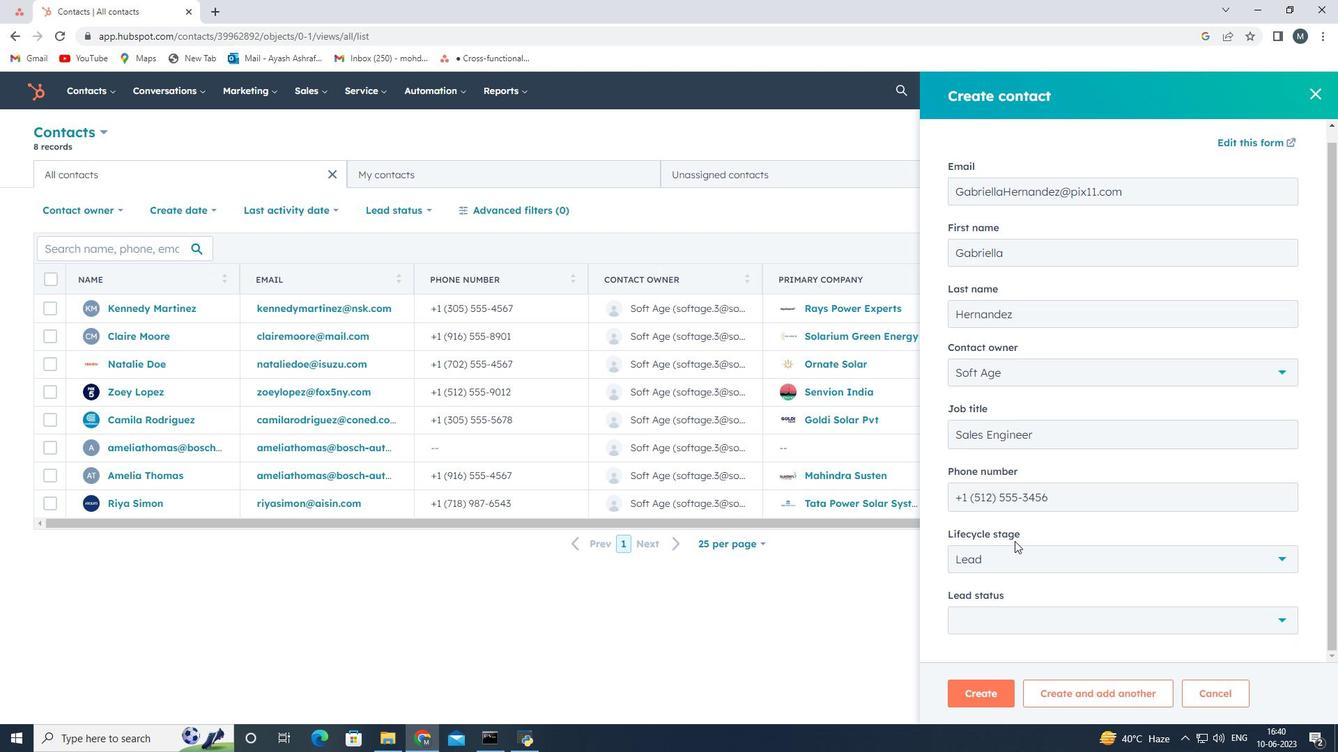 
Action: Mouse pressed left at (1016, 549)
Screenshot: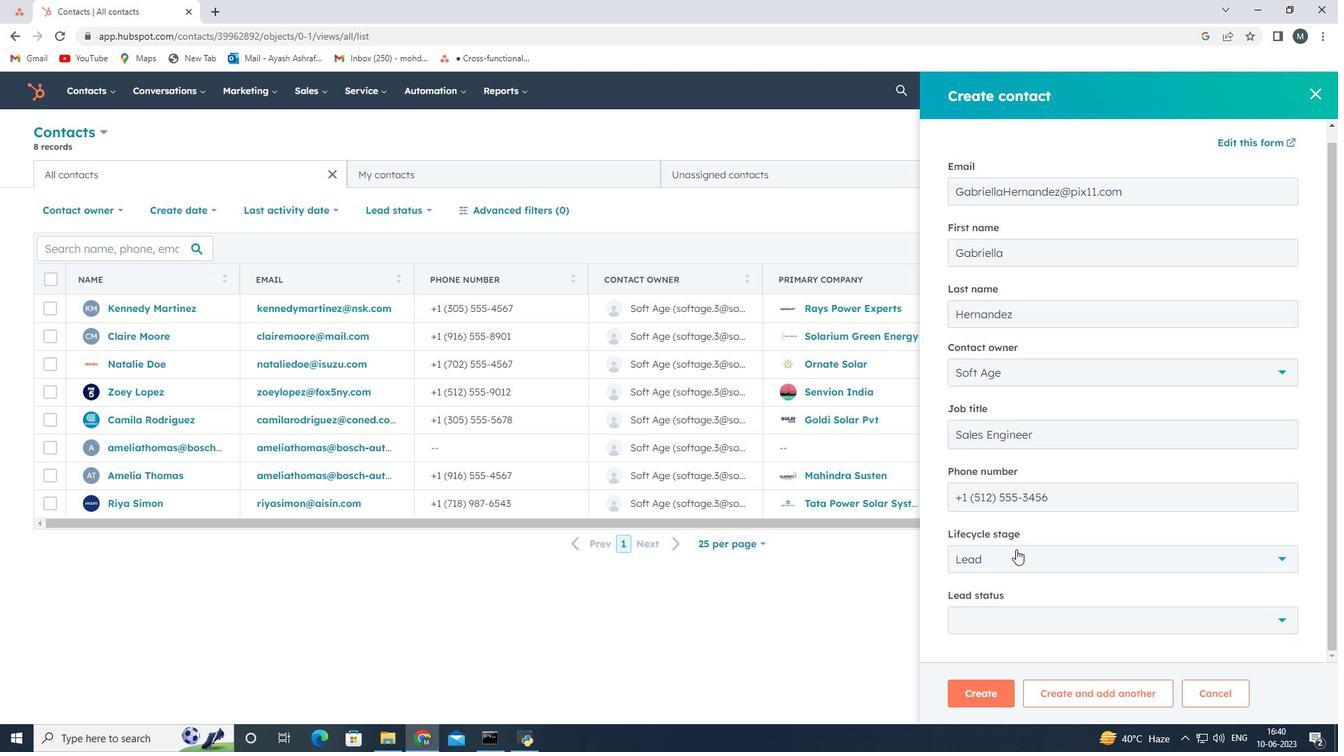 
Action: Mouse moved to (1007, 436)
Screenshot: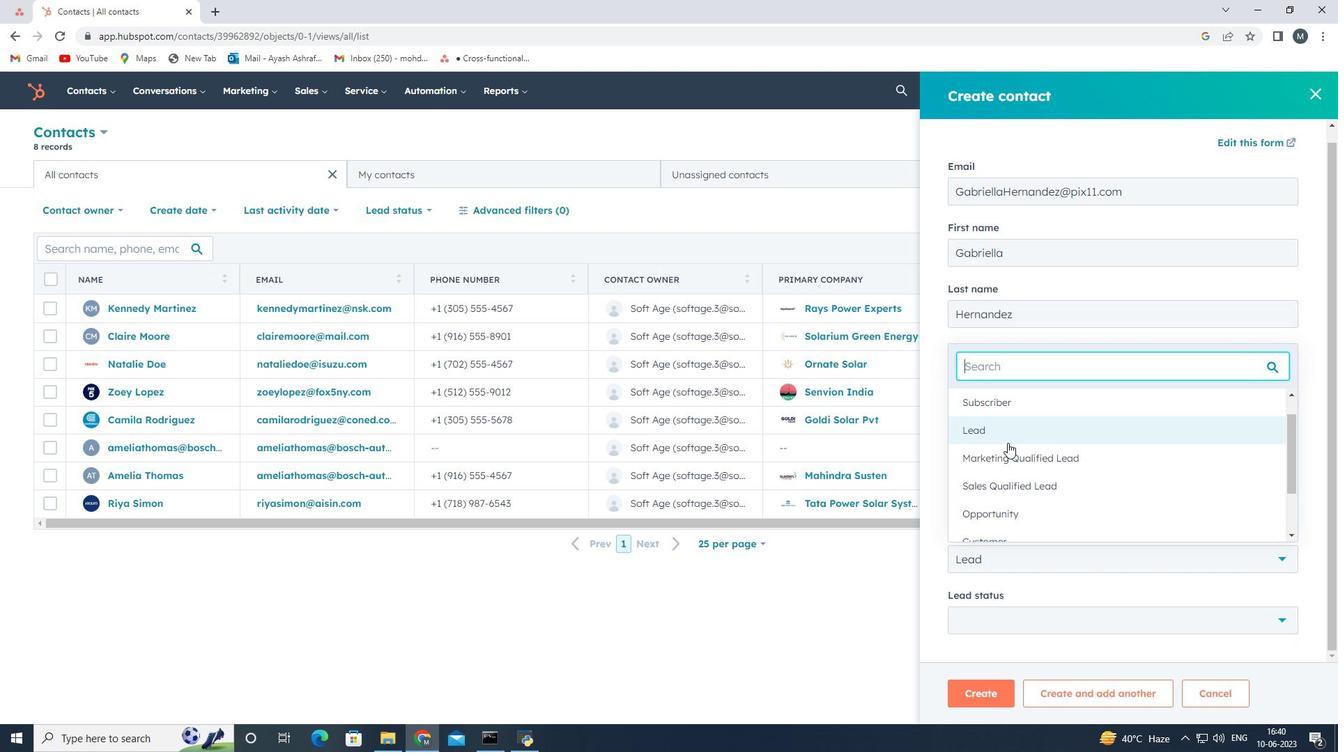 
Action: Mouse pressed left at (1007, 436)
Screenshot: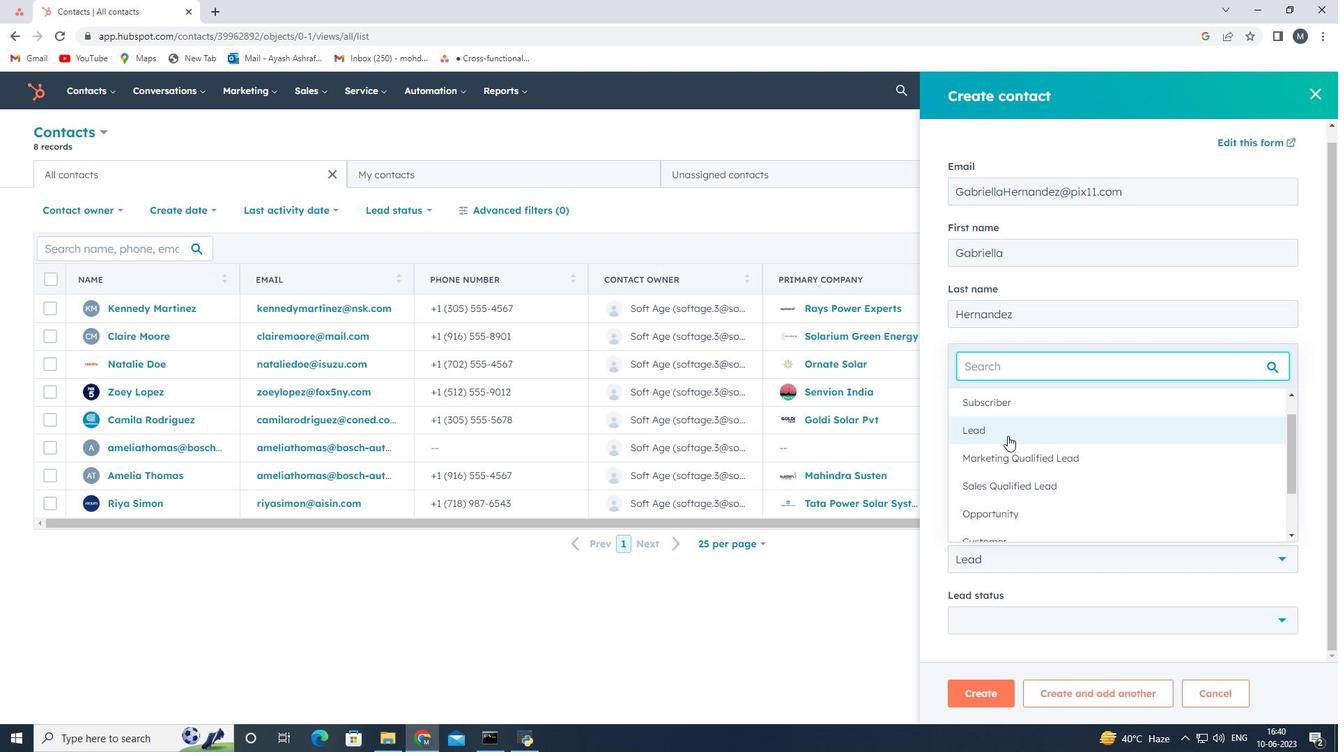 
Action: Mouse moved to (1016, 625)
Screenshot: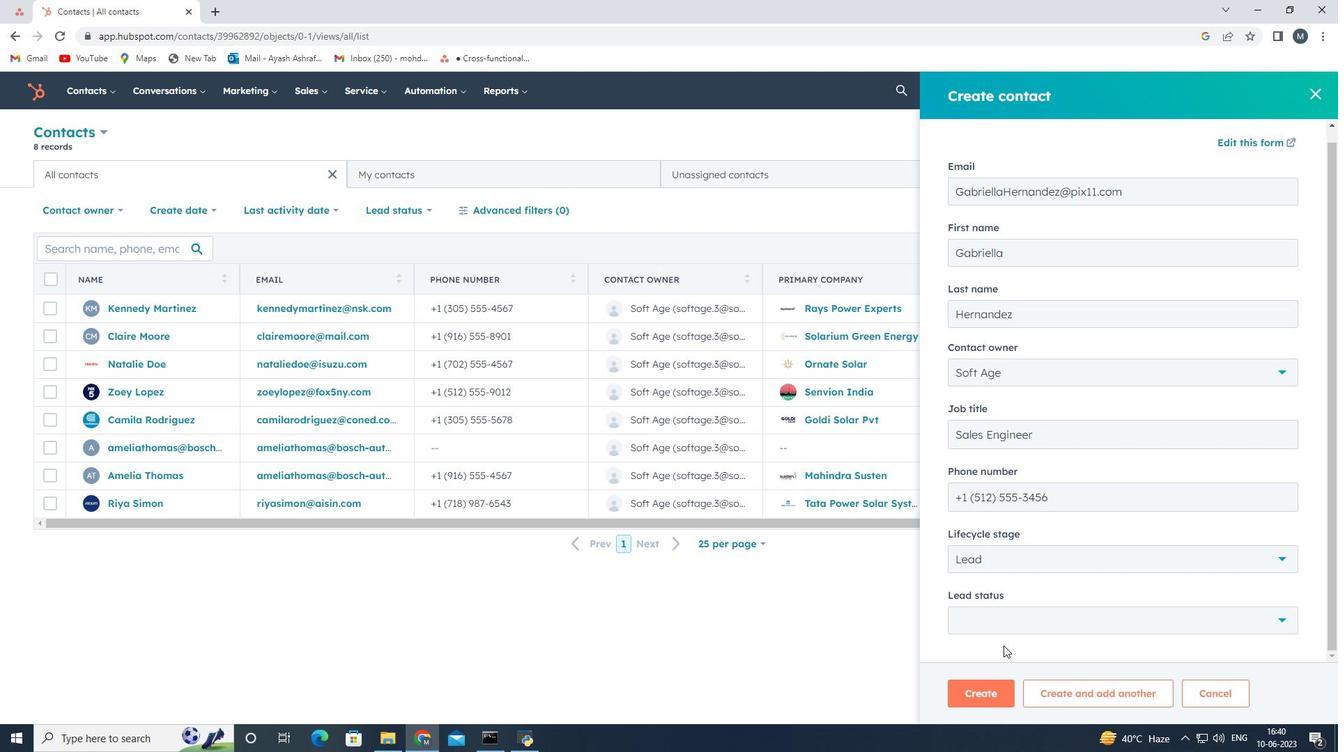
Action: Mouse pressed left at (1016, 625)
Screenshot: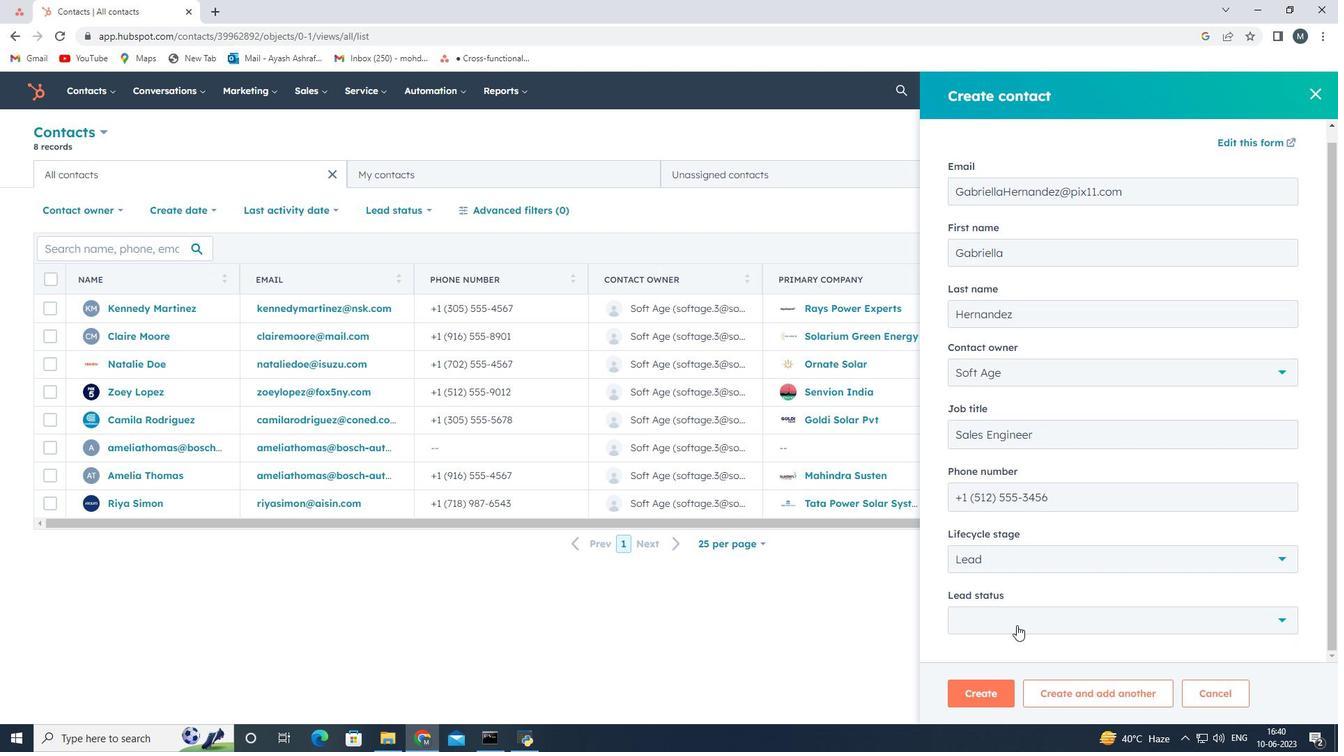 
Action: Mouse moved to (1015, 490)
Screenshot: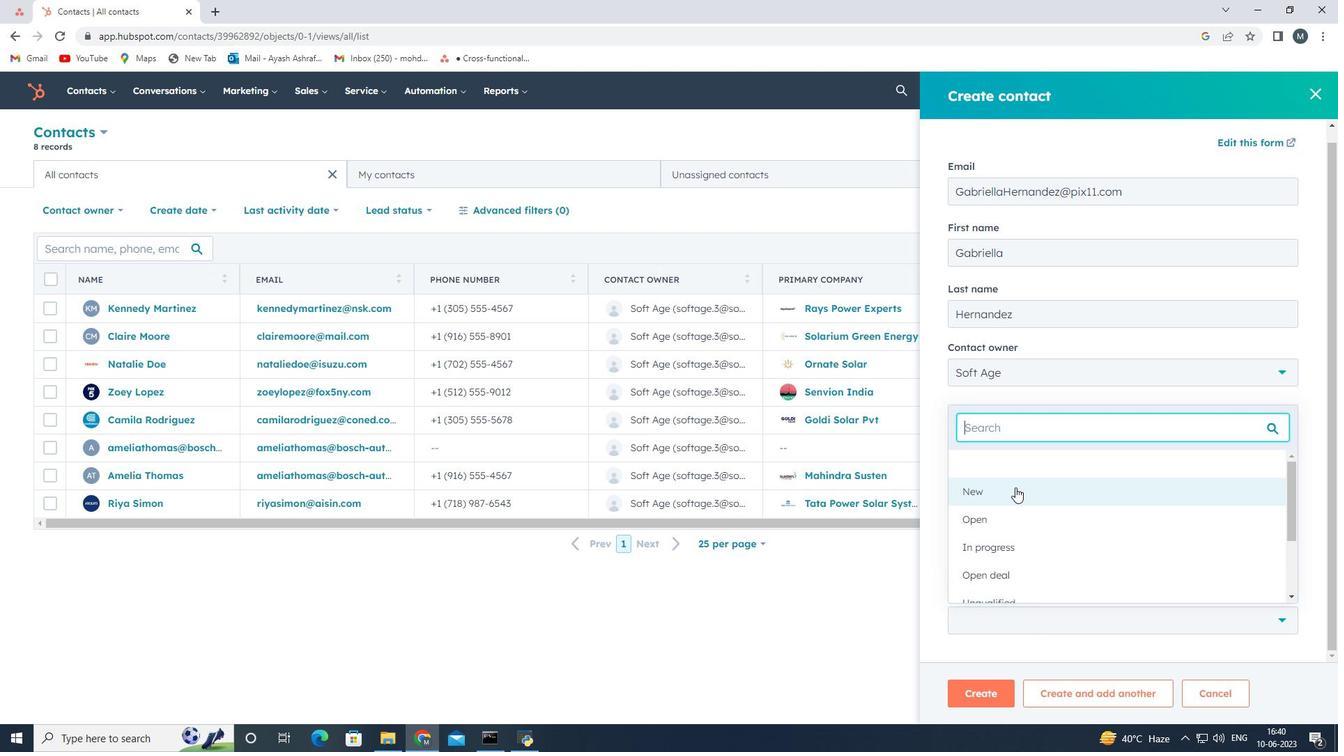 
Action: Mouse pressed left at (1015, 490)
Screenshot: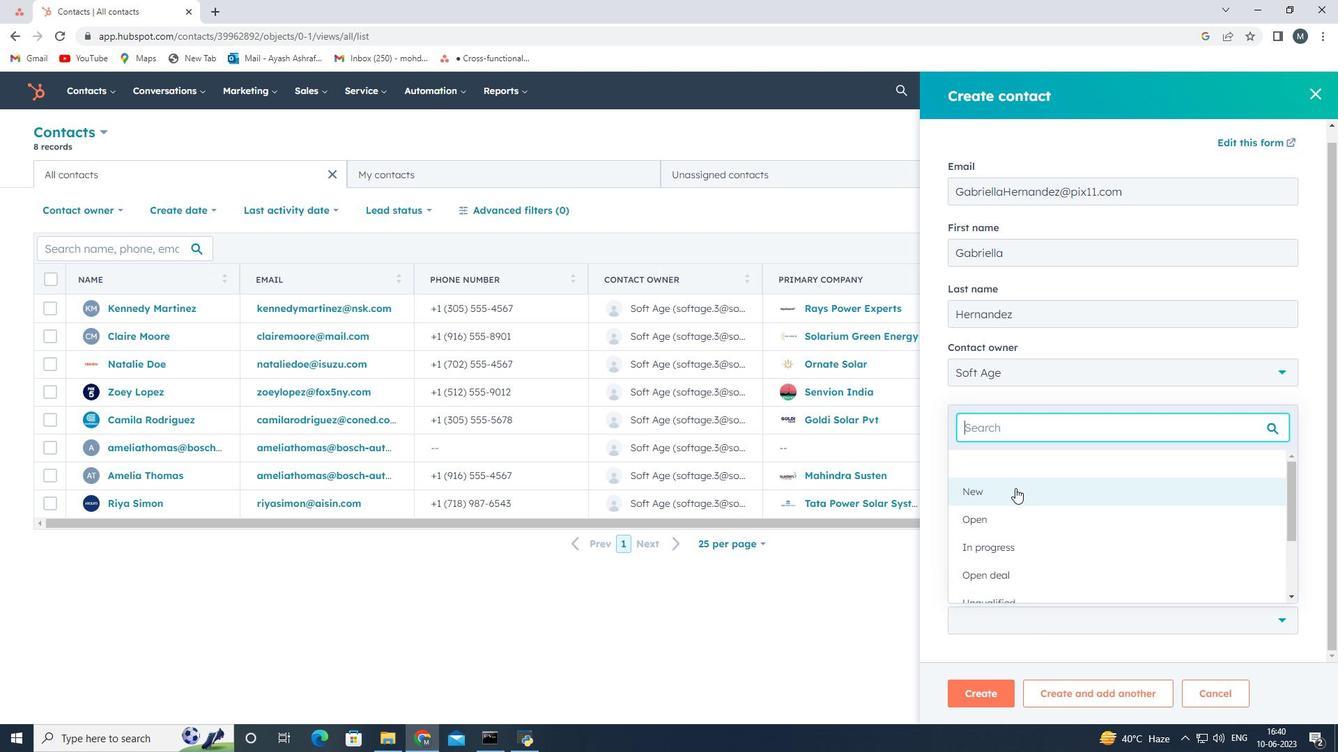
Action: Mouse moved to (993, 694)
Screenshot: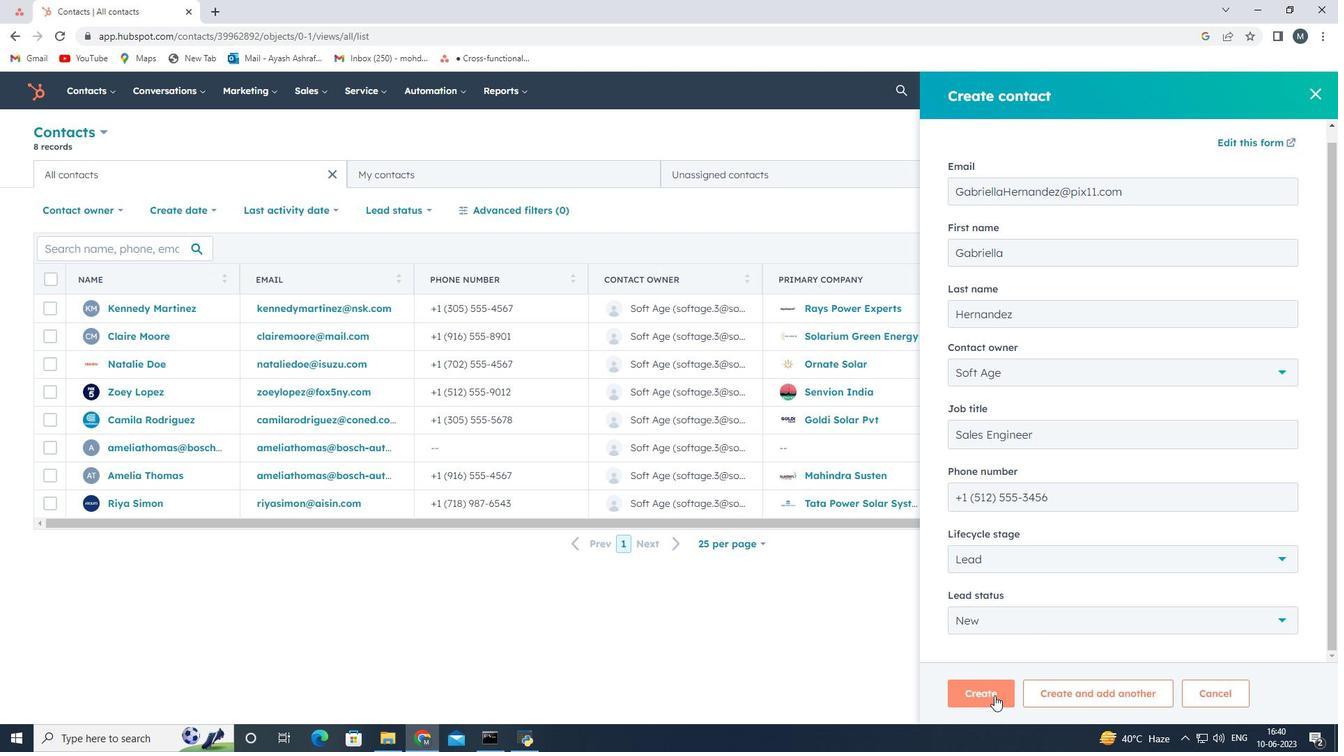
Action: Mouse pressed left at (993, 694)
Screenshot: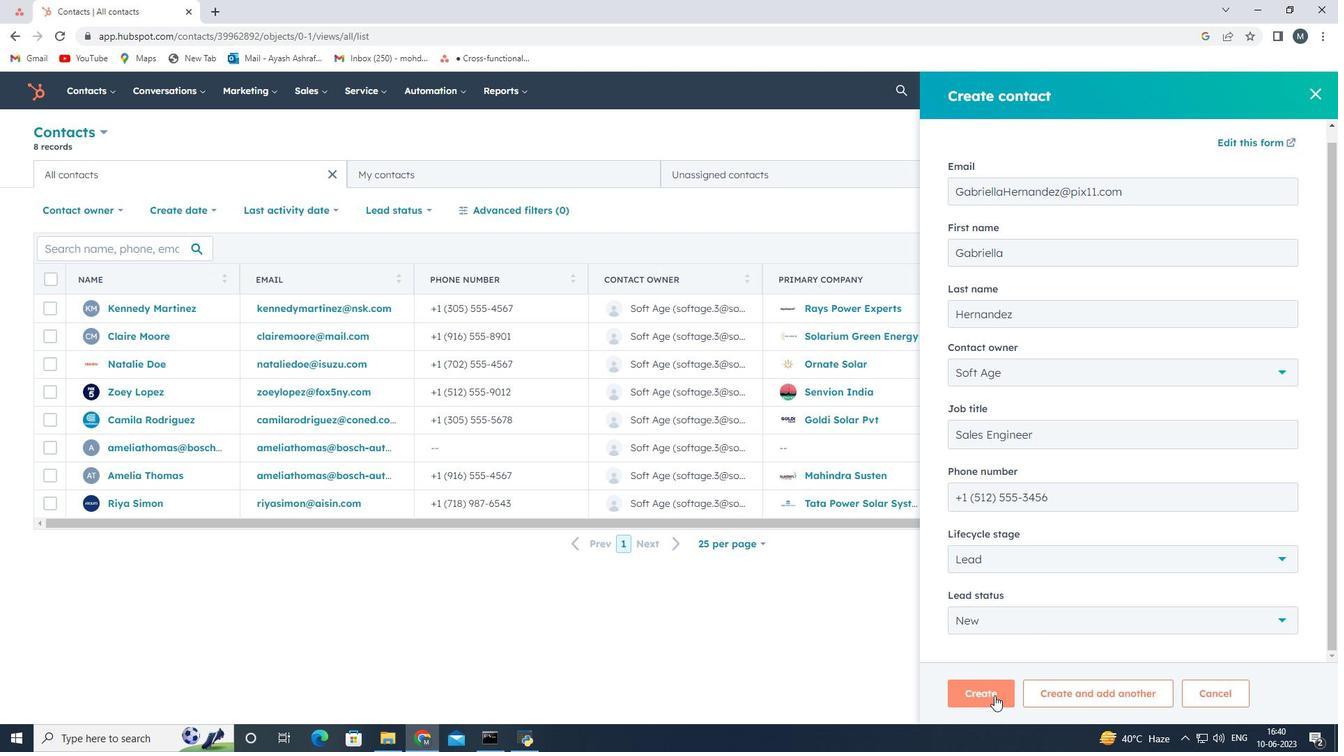 
Action: Mouse moved to (754, 450)
Screenshot: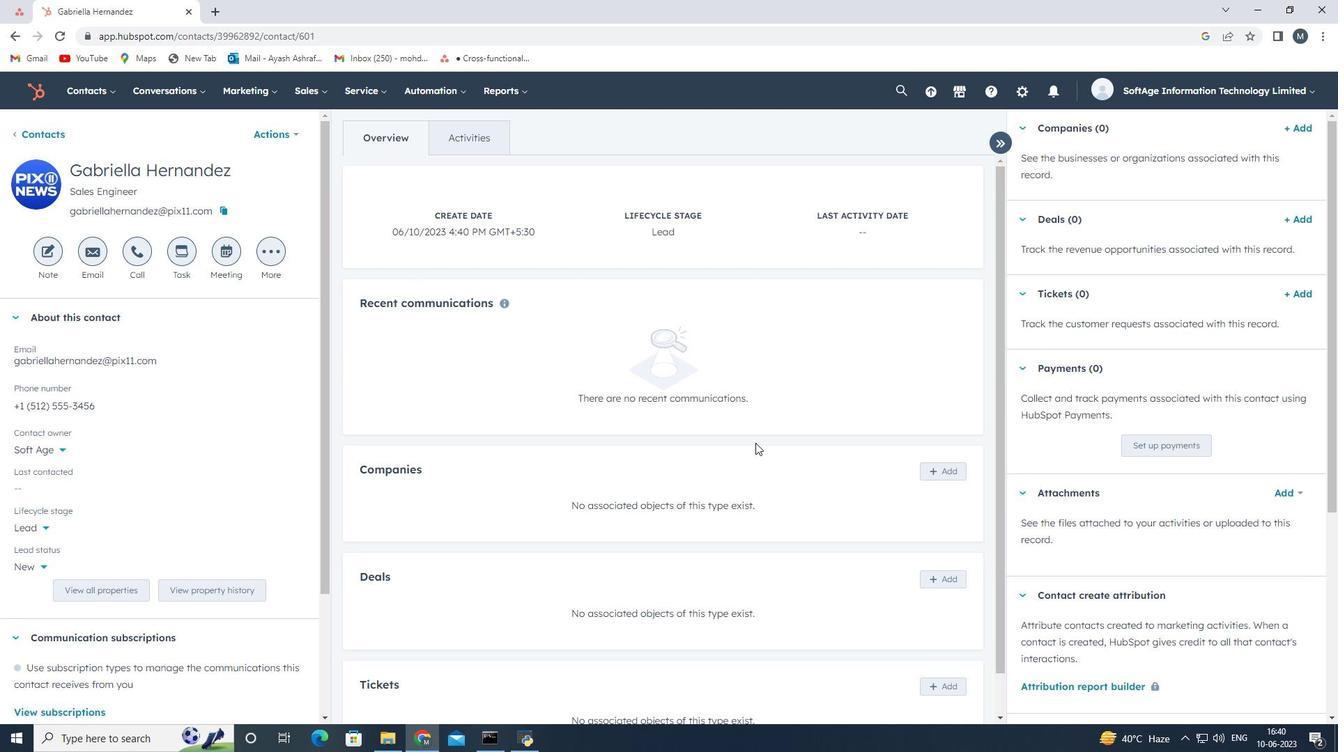
Action: Mouse scrolled (754, 446) with delta (0, 0)
Screenshot: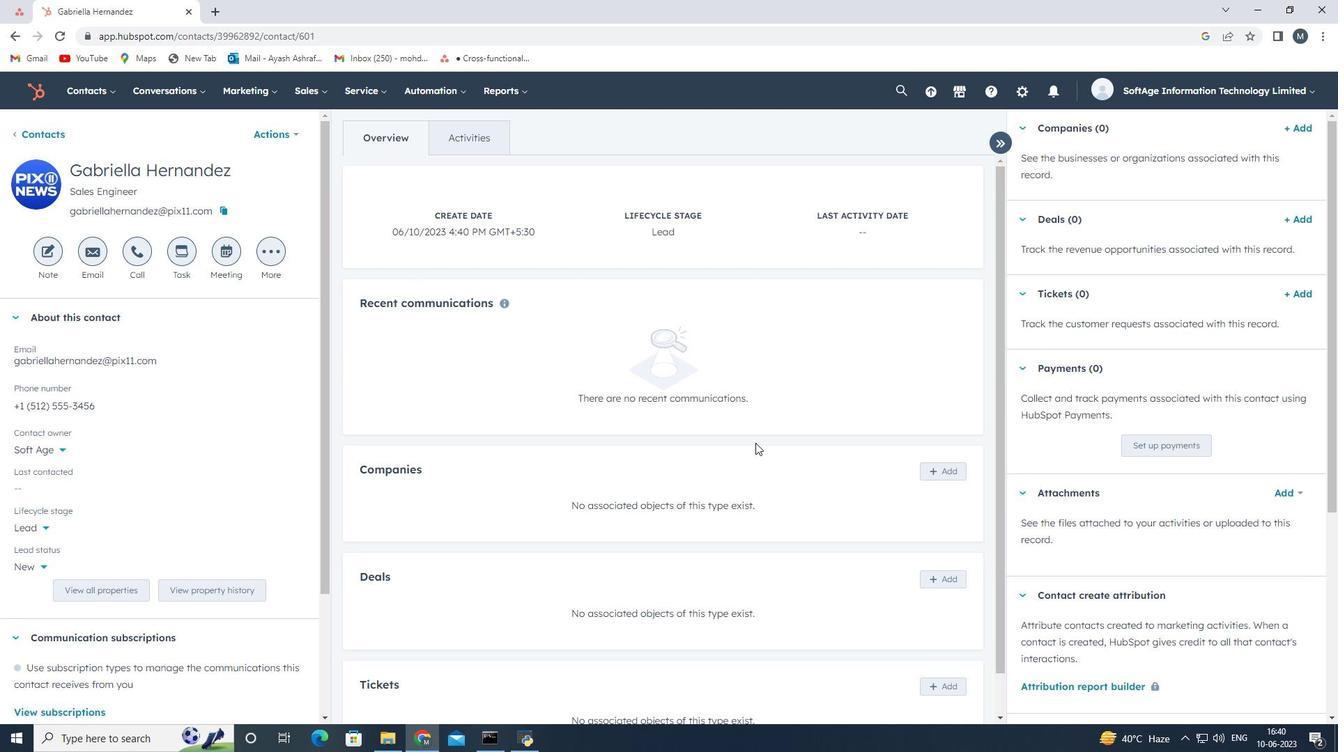 
Action: Mouse moved to (928, 427)
Screenshot: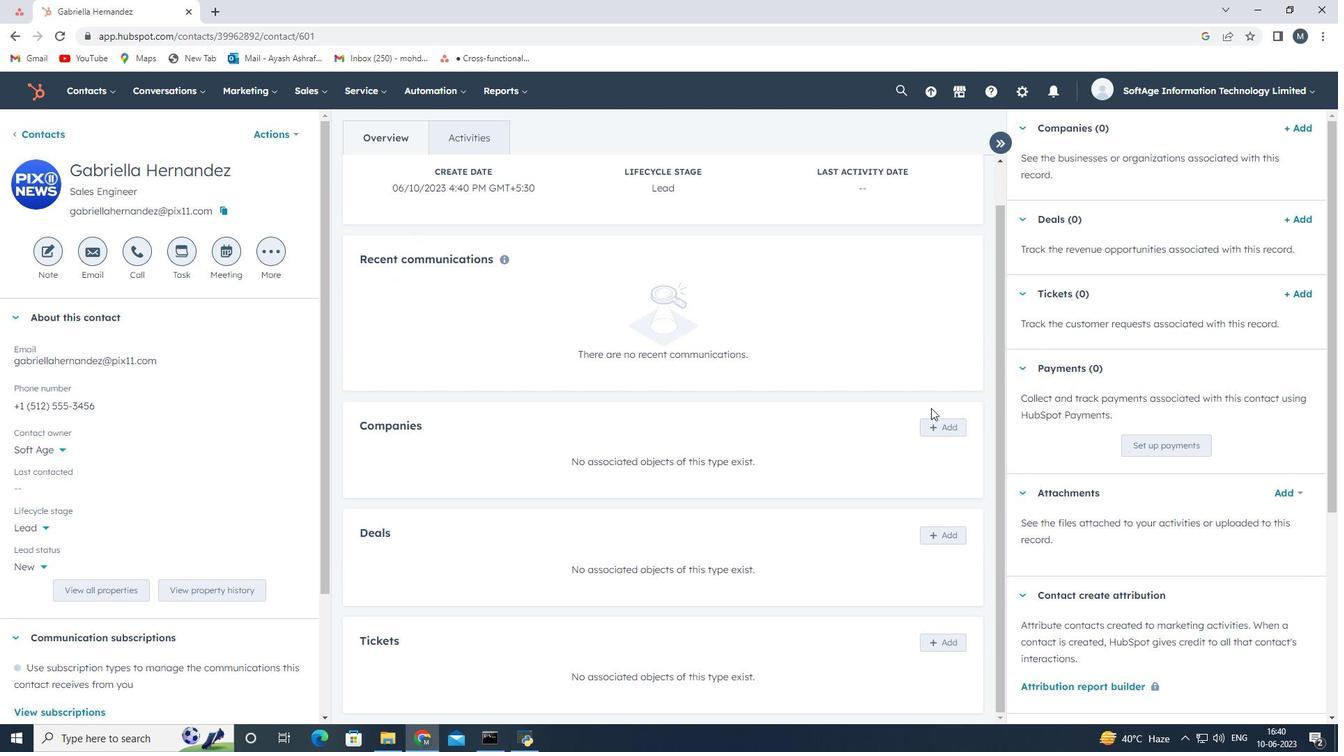 
Action: Mouse pressed left at (928, 427)
Screenshot: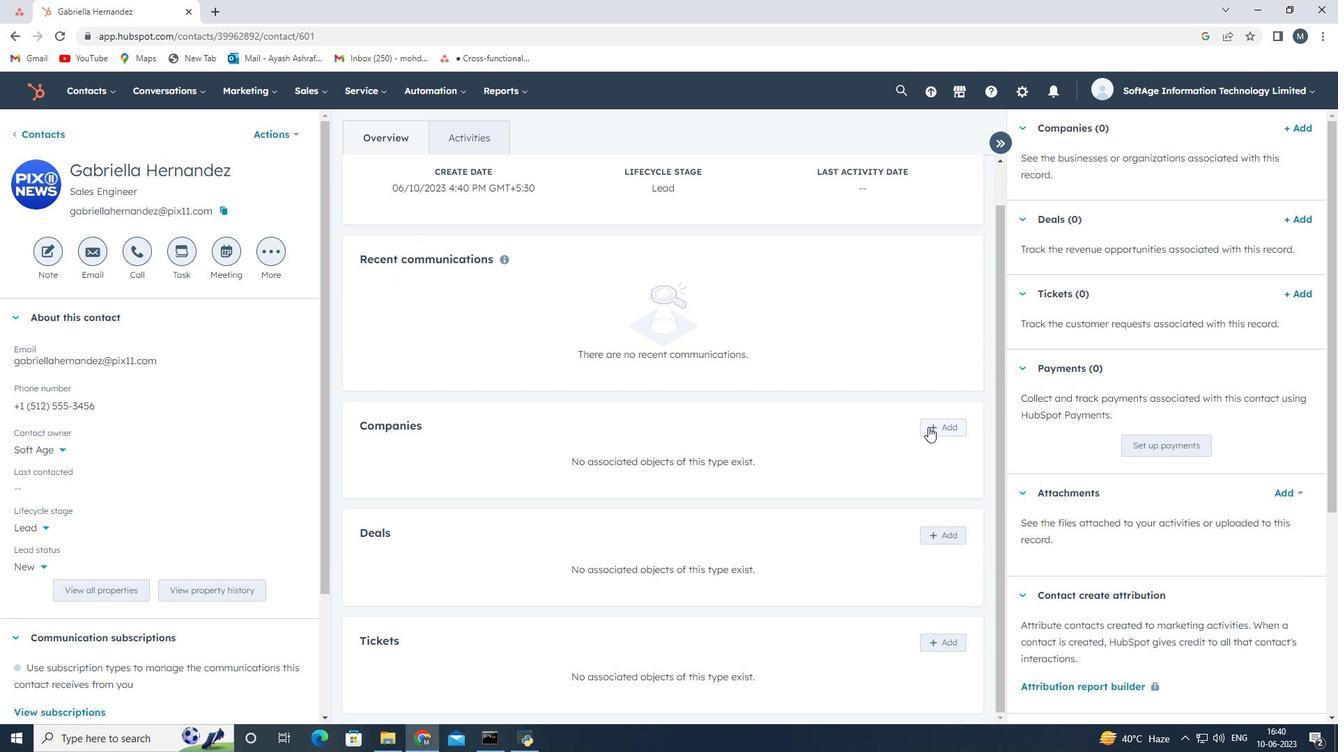 
Action: Mouse moved to (1017, 164)
Screenshot: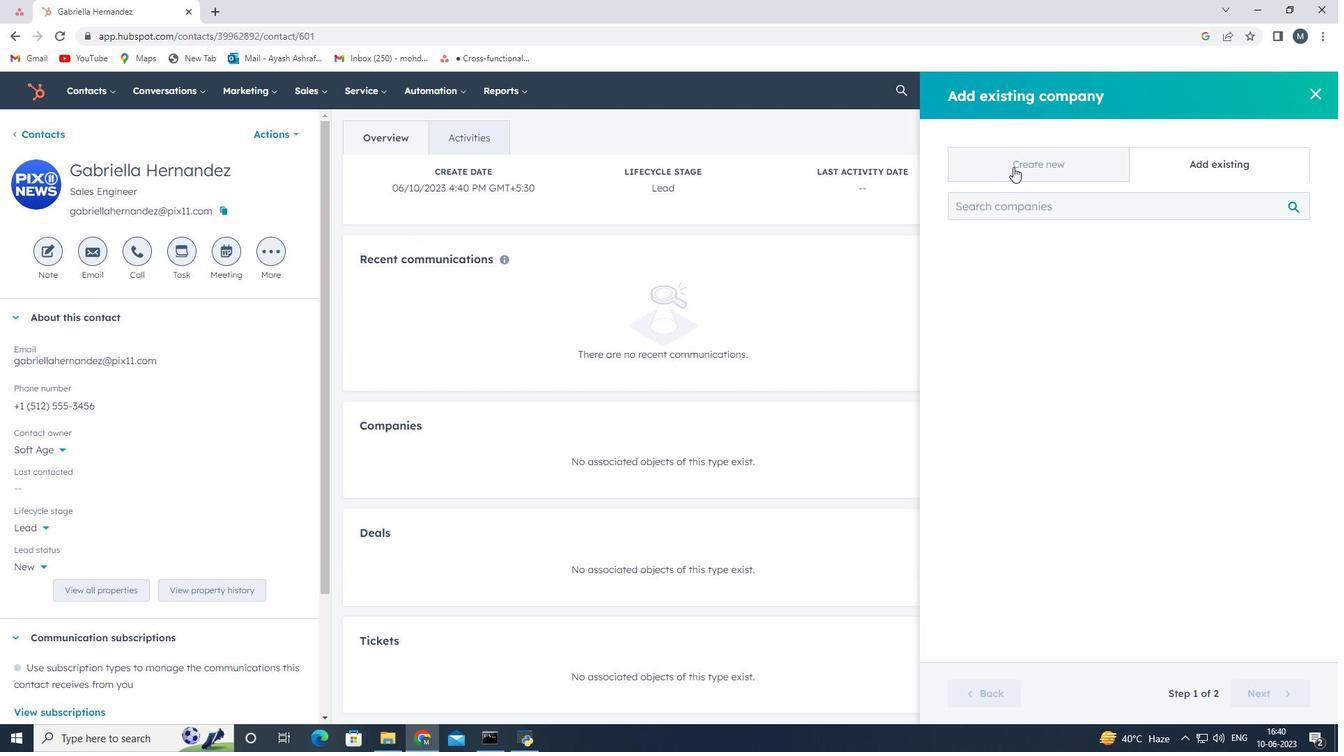 
Action: Mouse pressed left at (1017, 164)
Screenshot: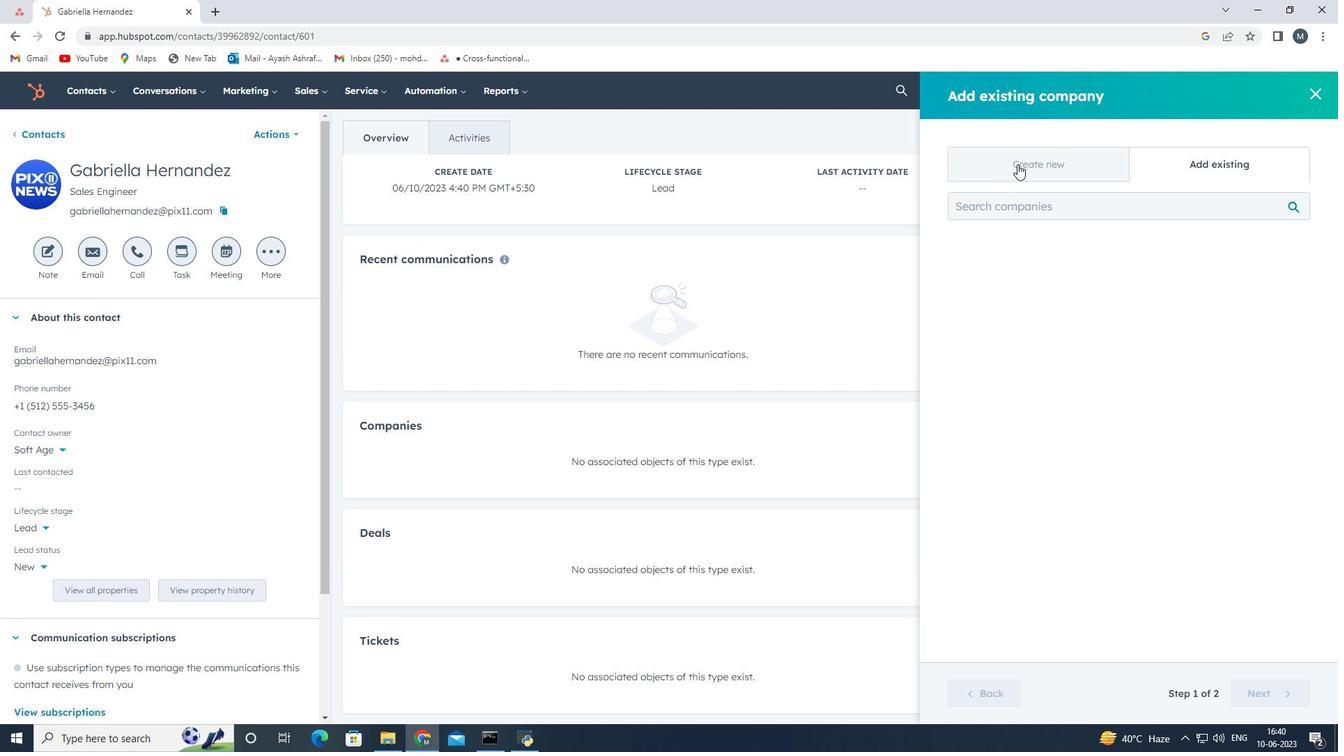 
Action: Mouse moved to (1024, 250)
Screenshot: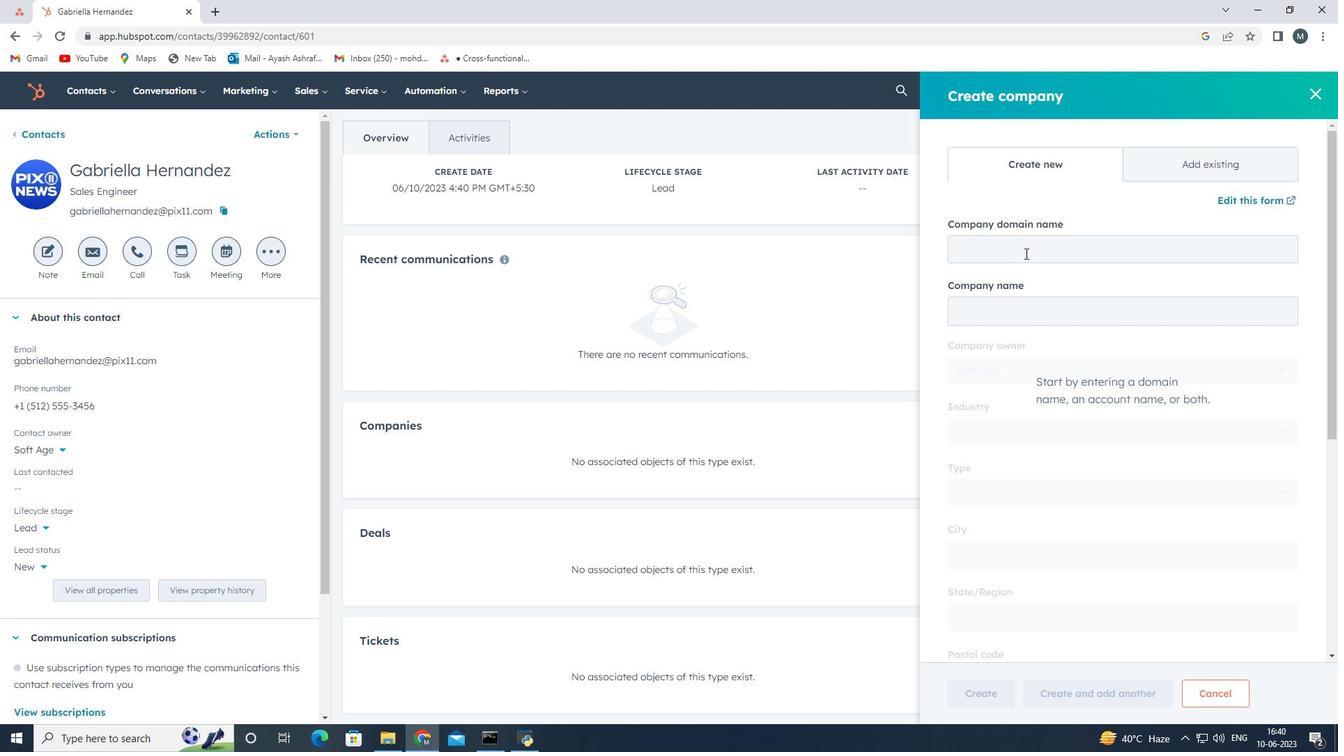 
Action: Mouse pressed left at (1024, 250)
Screenshot: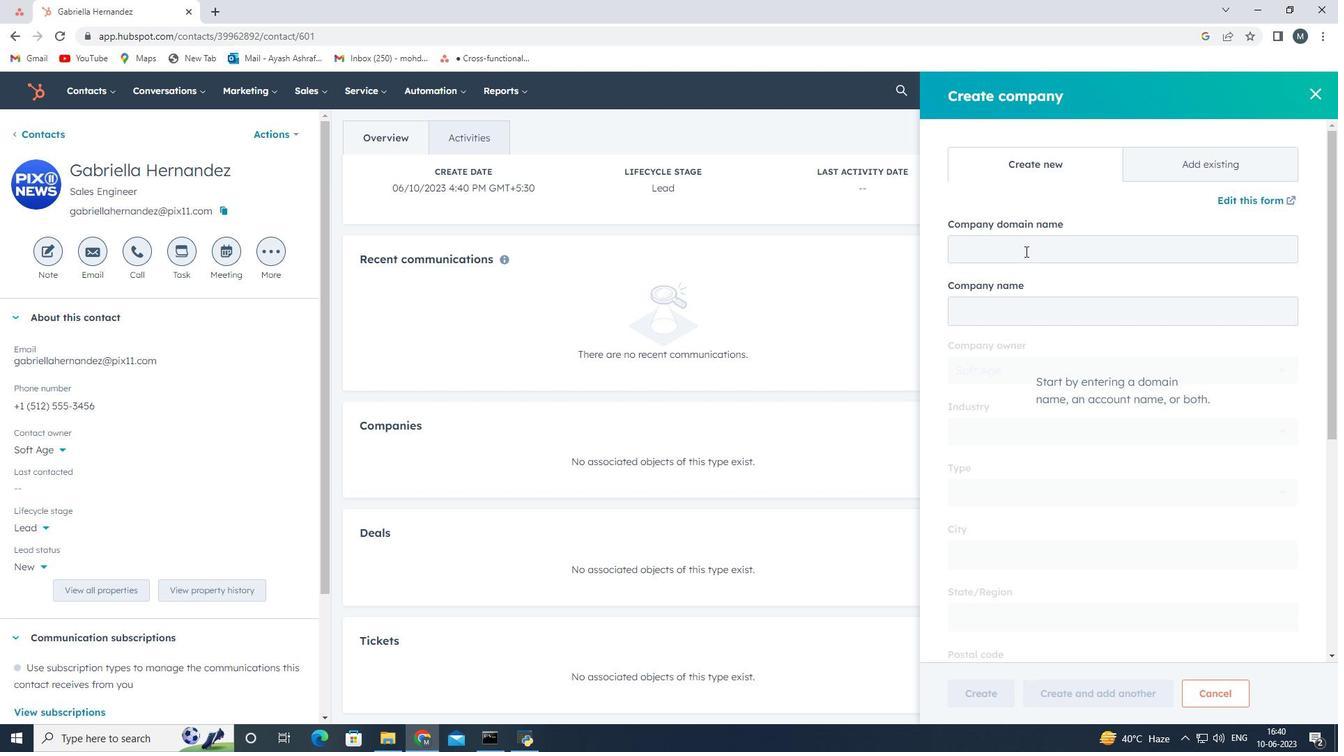 
Action: Key pressed www.solar91.com
Screenshot: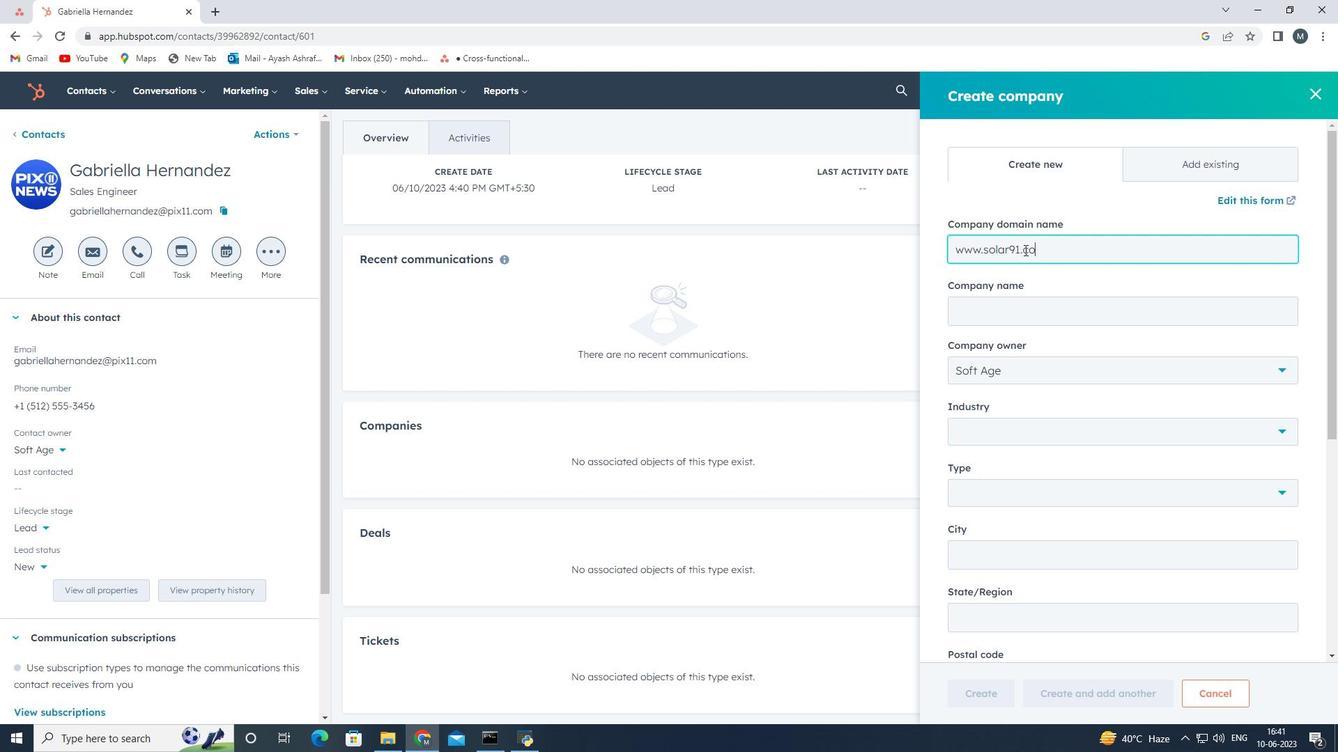 
Action: Mouse moved to (1035, 383)
Screenshot: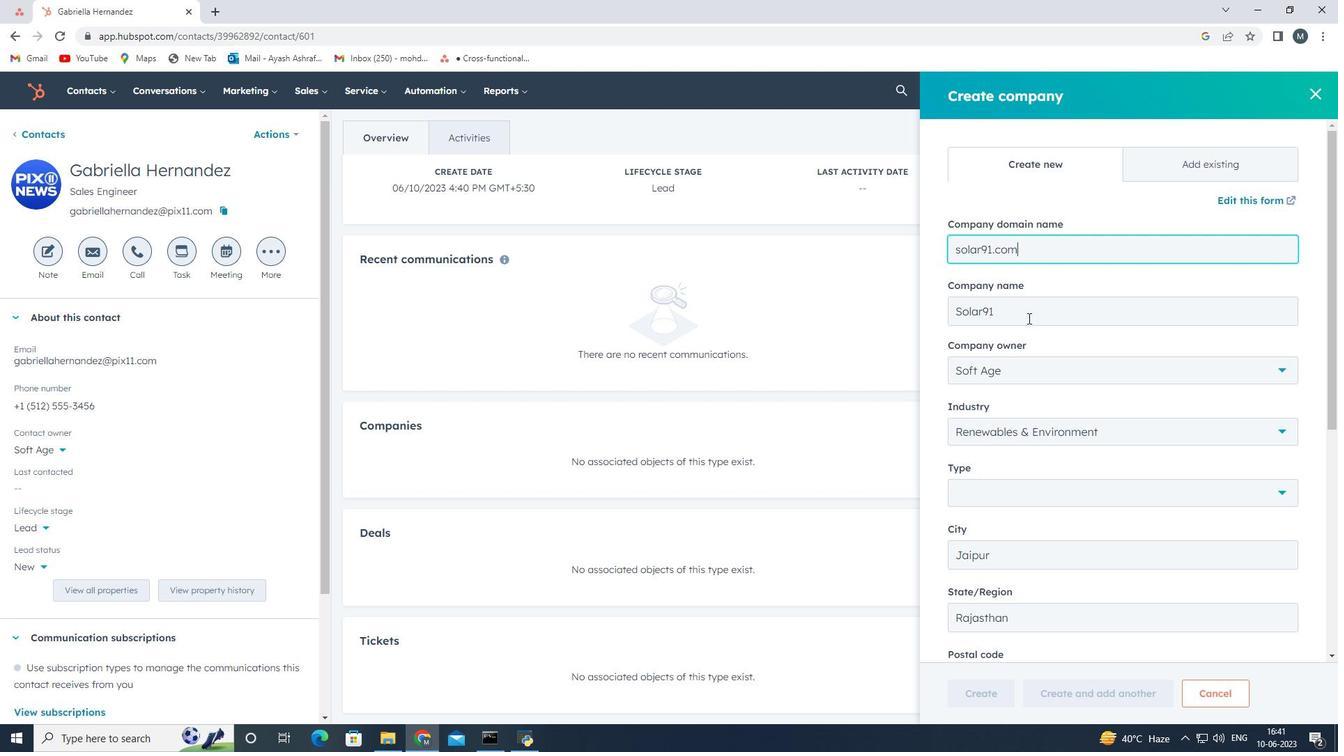 
Action: Mouse scrolled (1035, 382) with delta (0, 0)
Screenshot: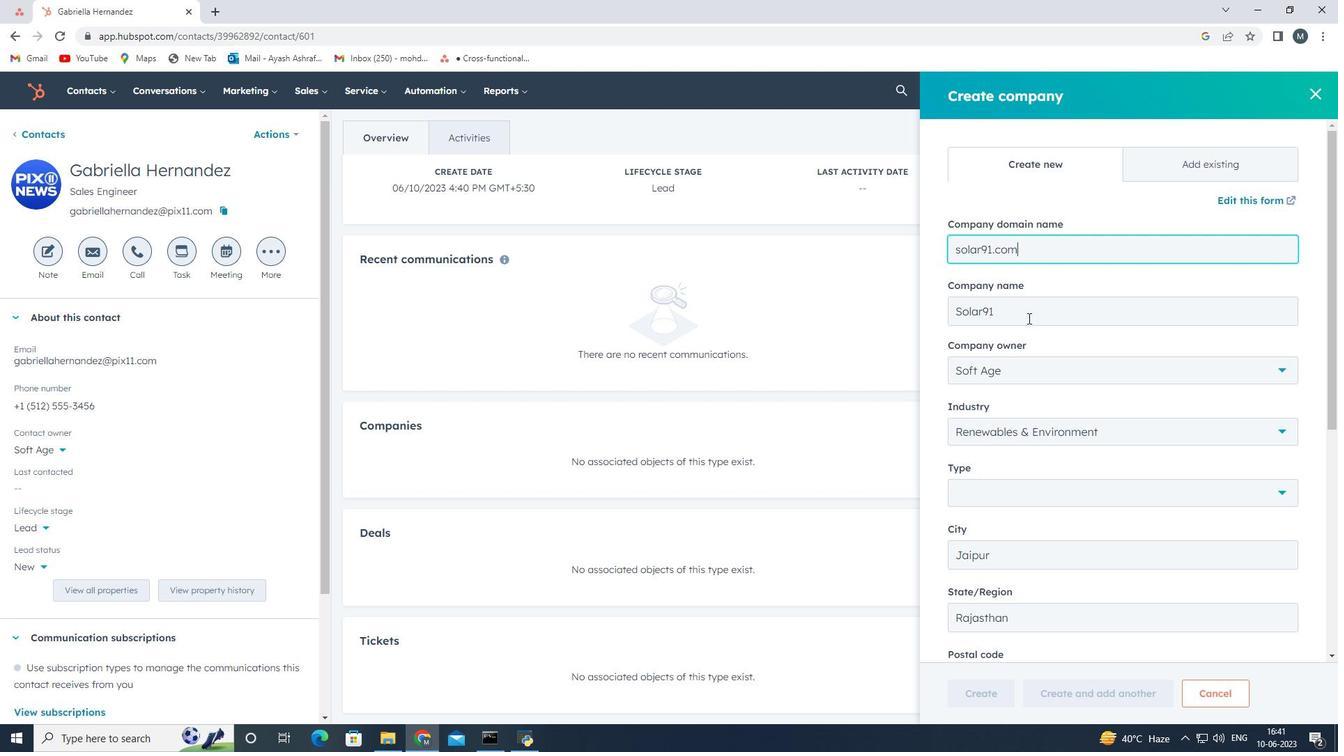 
Action: Mouse scrolled (1035, 382) with delta (0, 0)
Screenshot: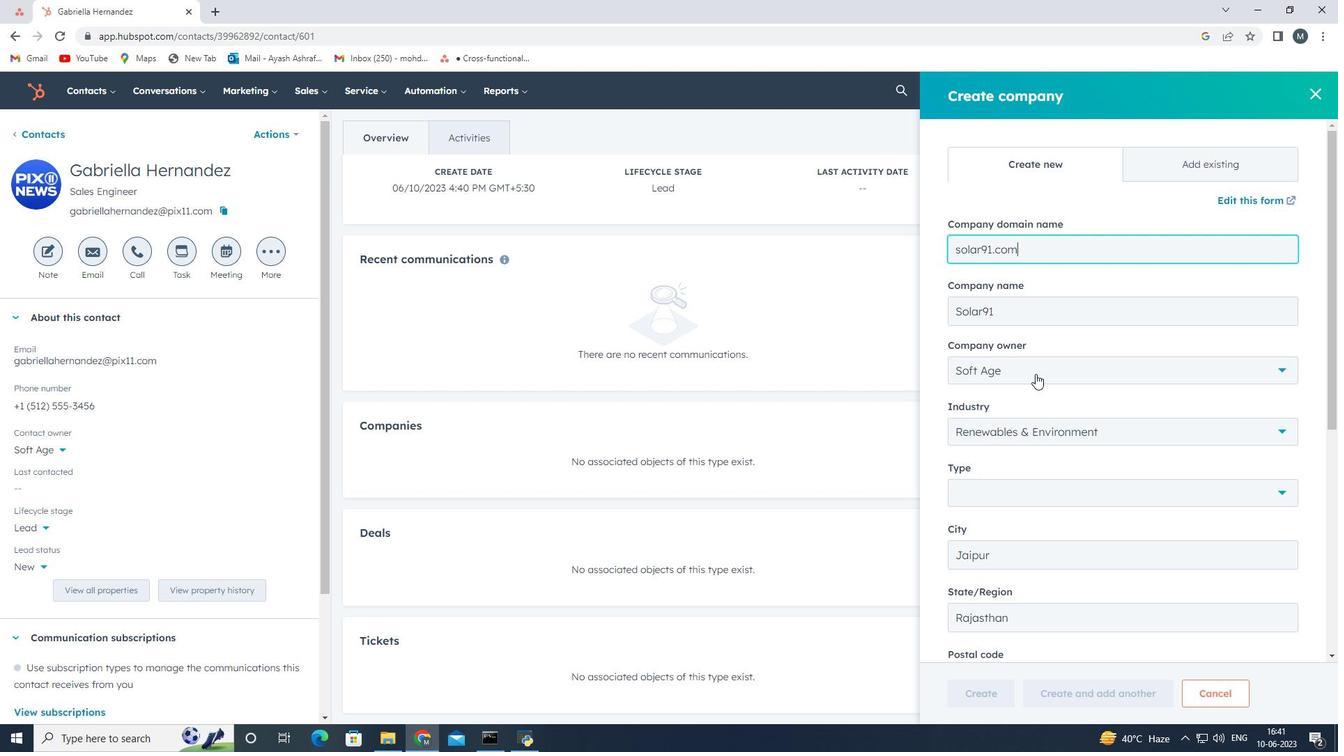 
Action: Mouse scrolled (1035, 382) with delta (0, 0)
Screenshot: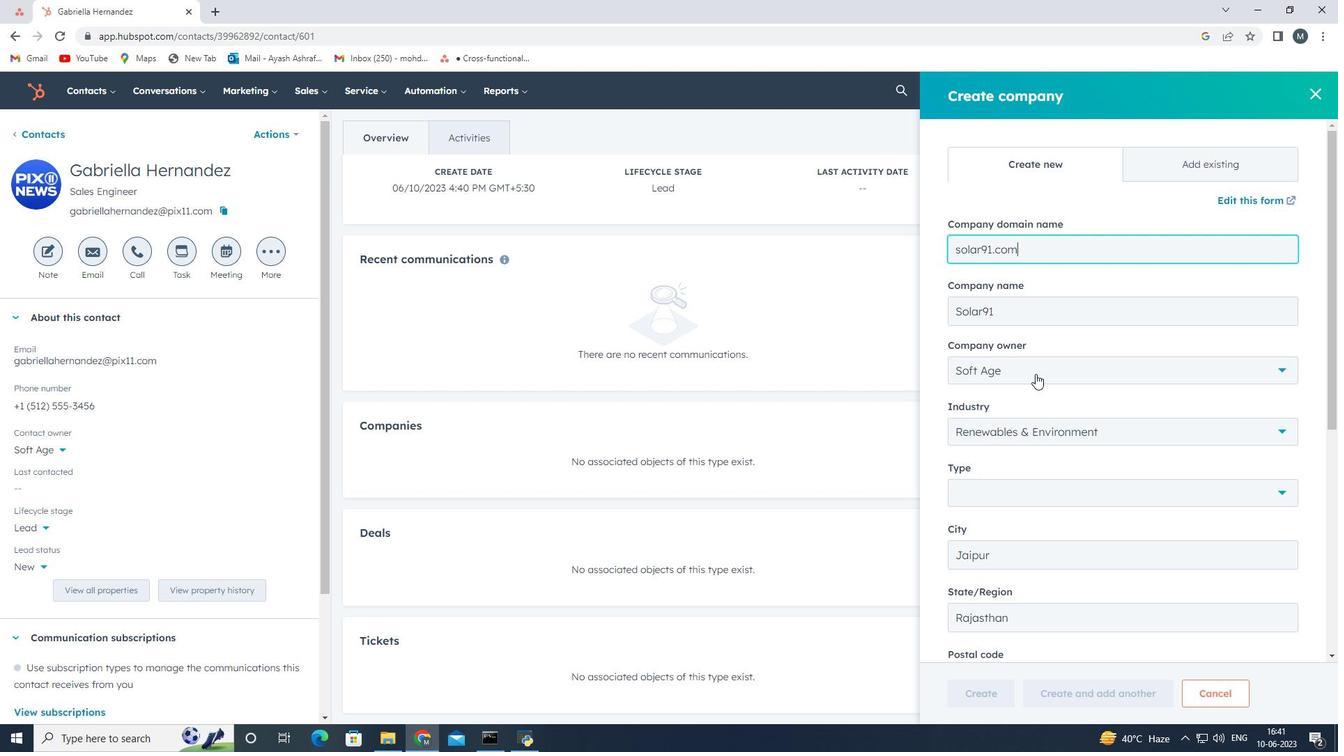 
Action: Mouse moved to (1035, 382)
Screenshot: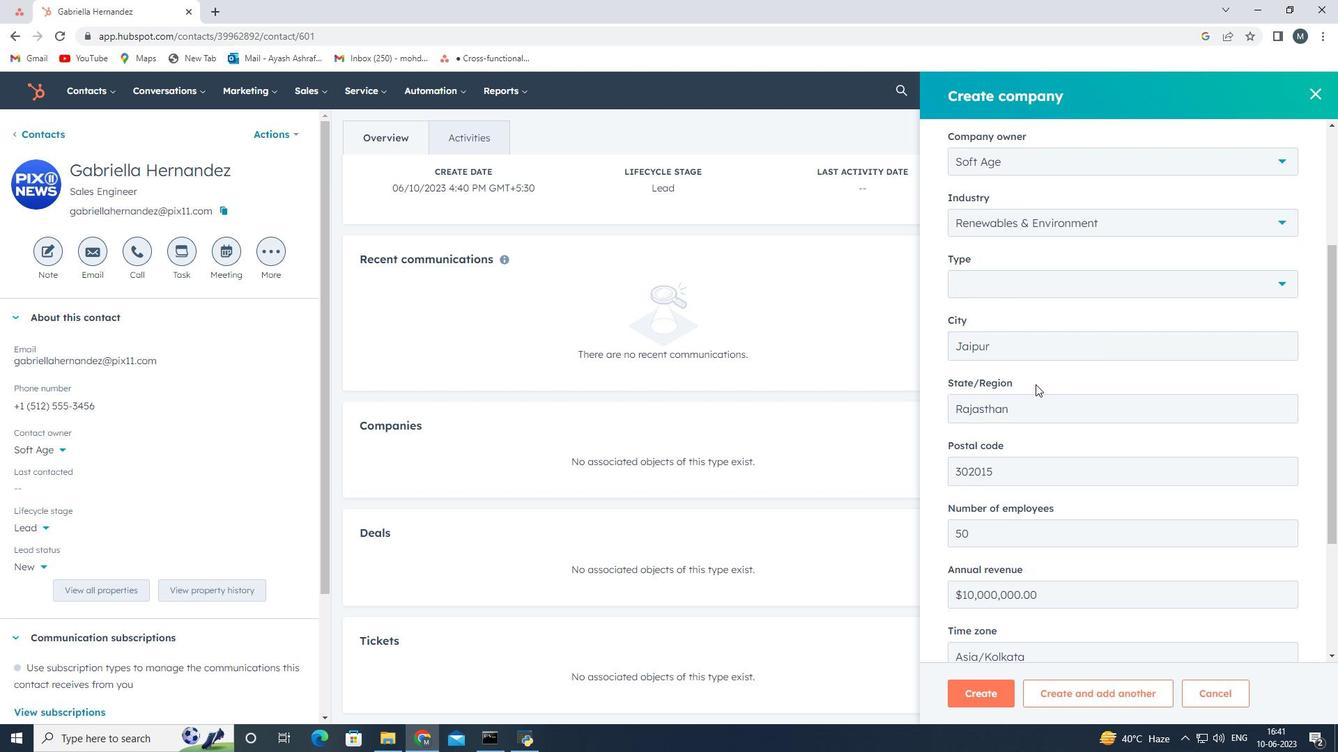 
Action: Mouse scrolled (1035, 383) with delta (0, 0)
Screenshot: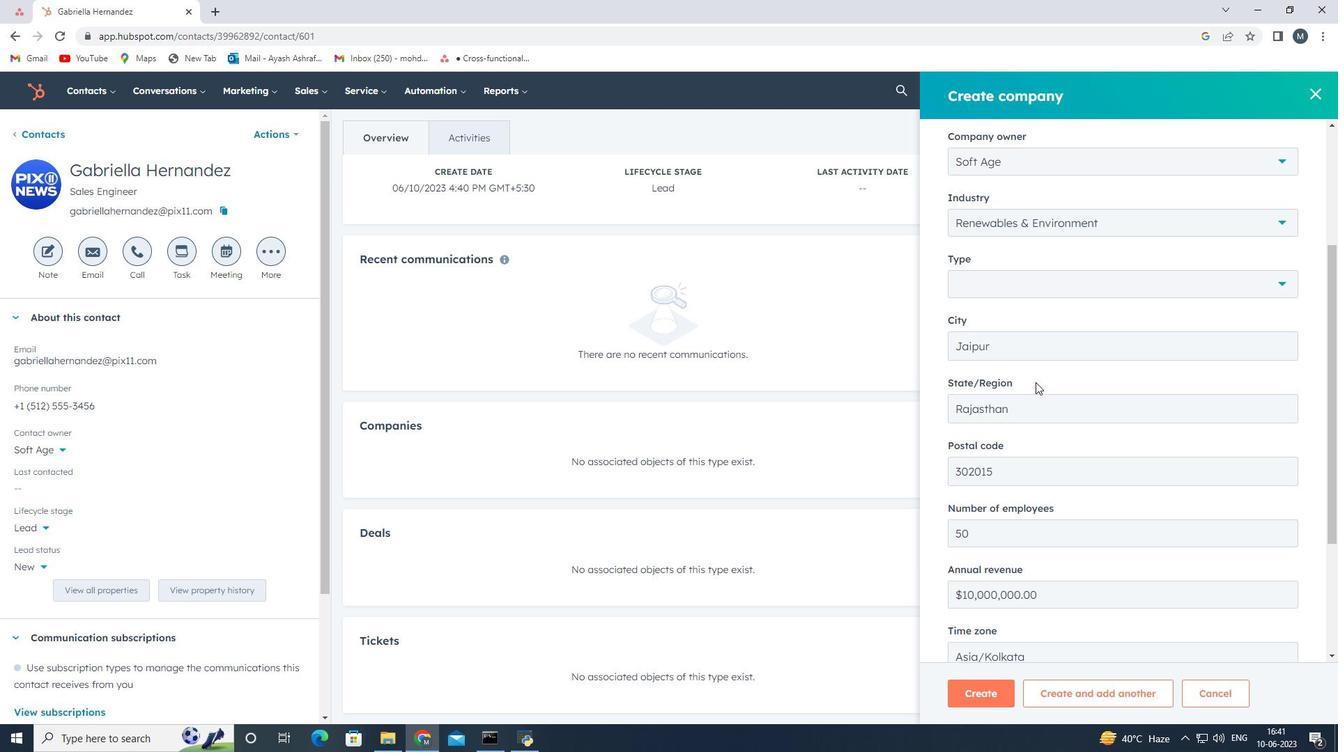 
Action: Mouse moved to (1041, 349)
Screenshot: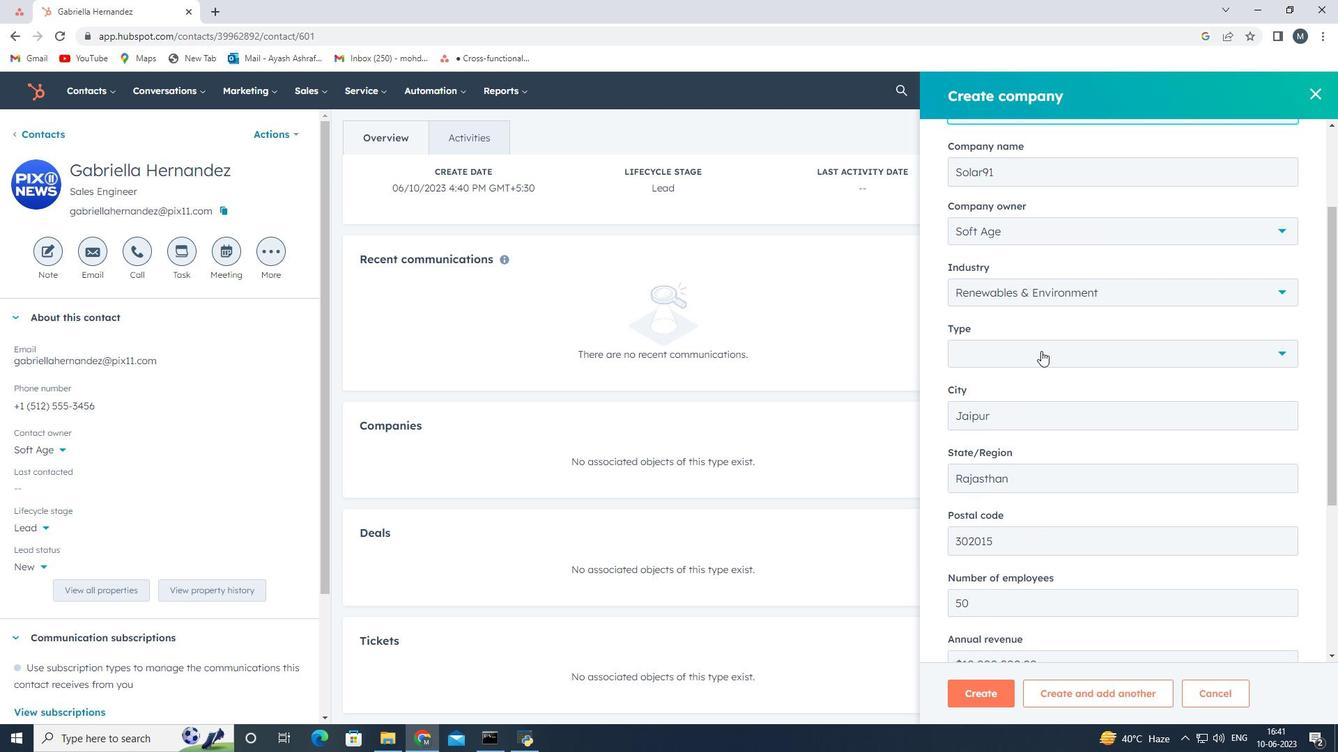 
Action: Mouse pressed left at (1041, 349)
Screenshot: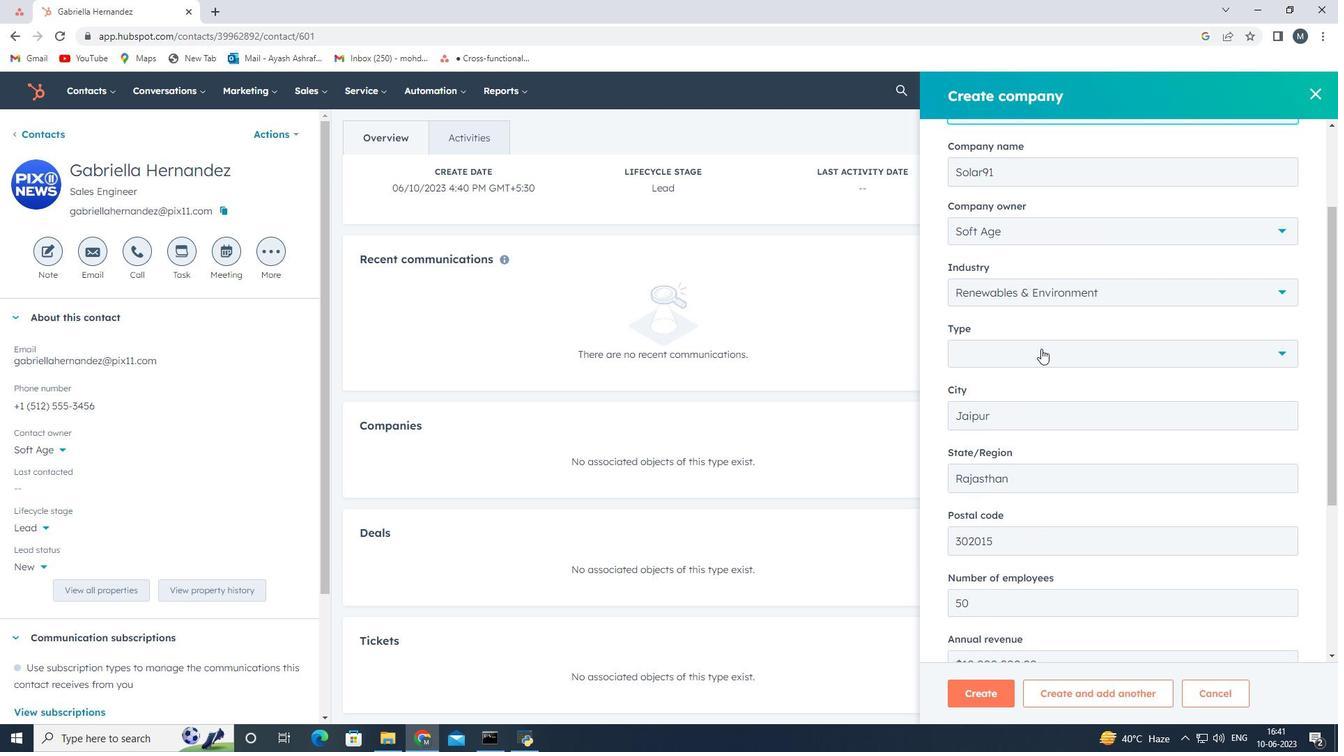 
Action: Mouse moved to (1006, 471)
Screenshot: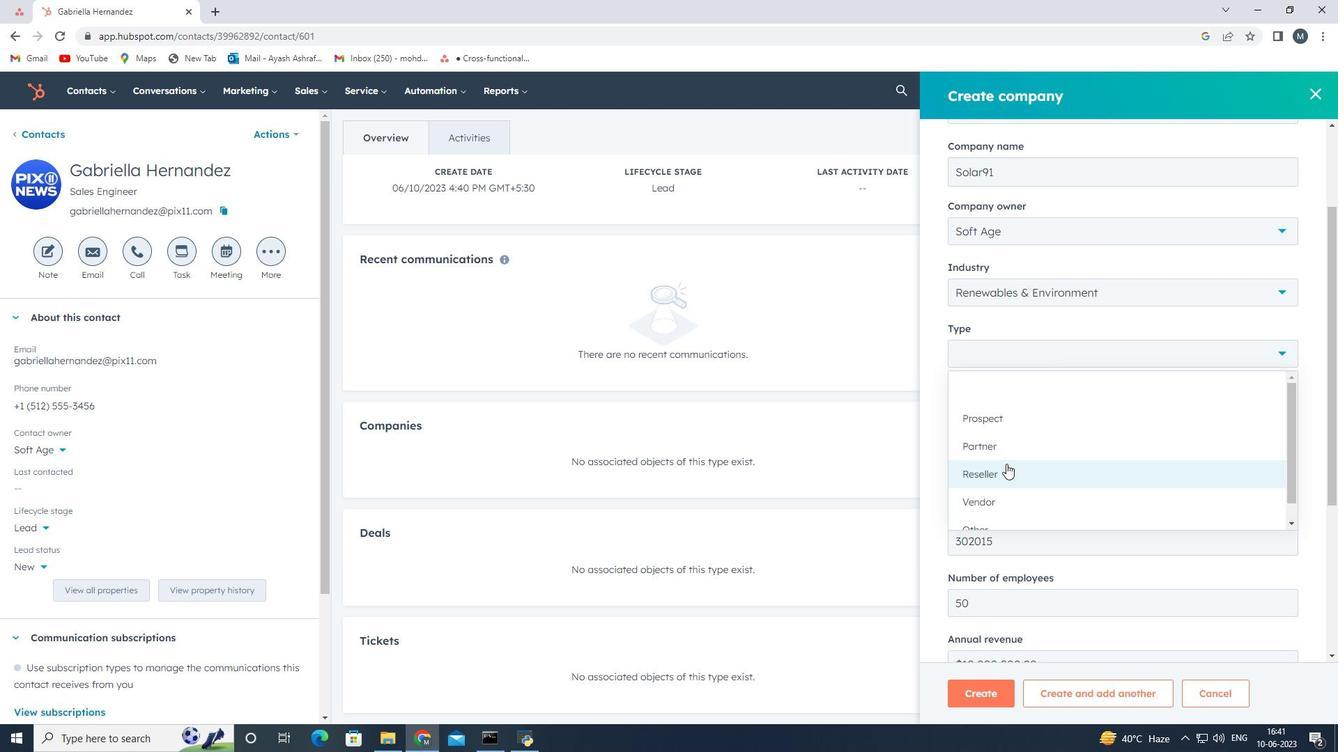 
Action: Mouse pressed left at (1006, 471)
Screenshot: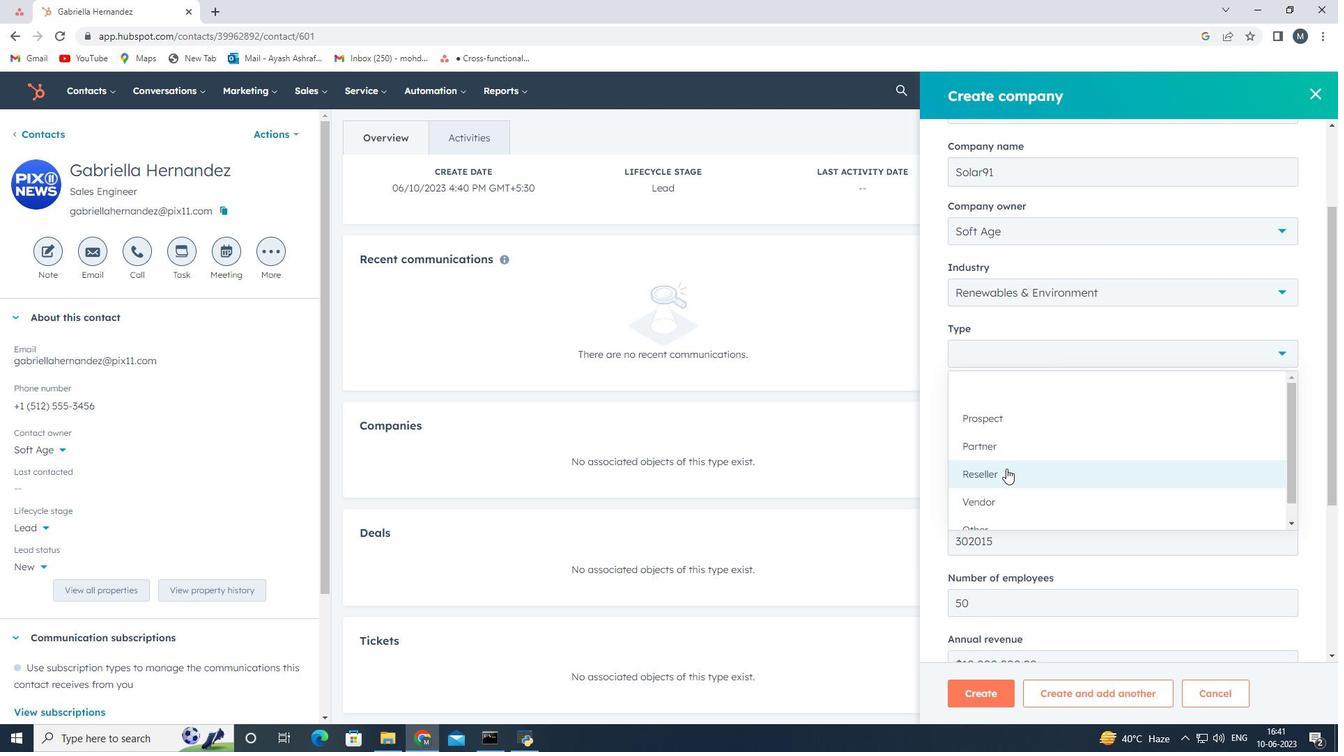 
Action: Mouse moved to (993, 701)
Screenshot: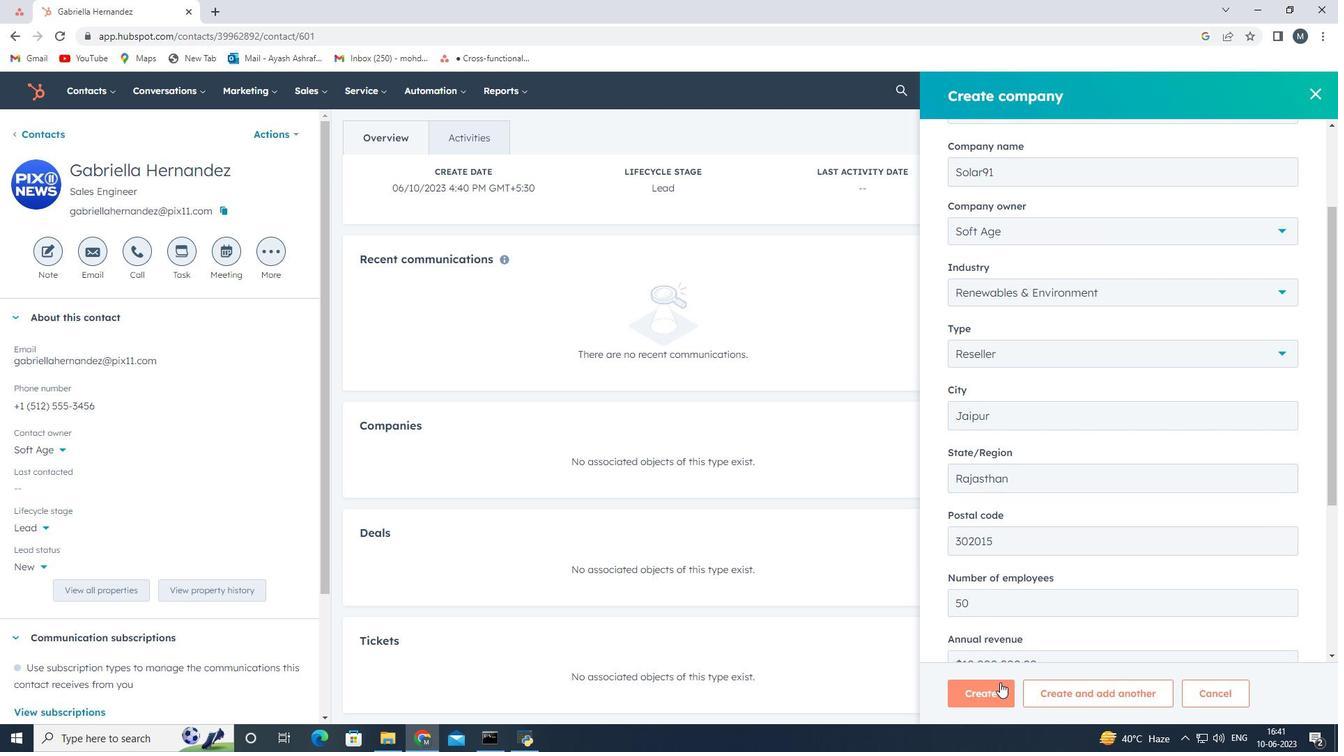 
Action: Mouse pressed left at (993, 701)
Screenshot: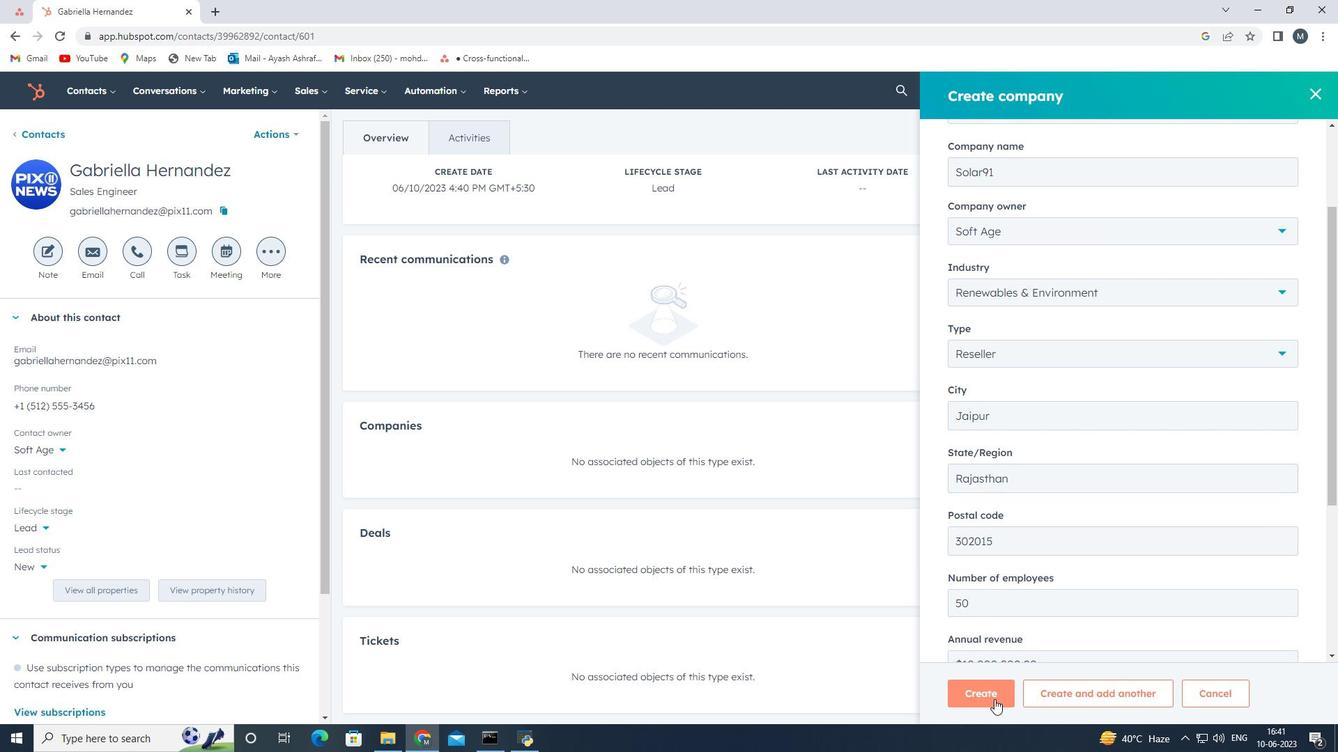 
Action: Mouse moved to (485, 599)
Screenshot: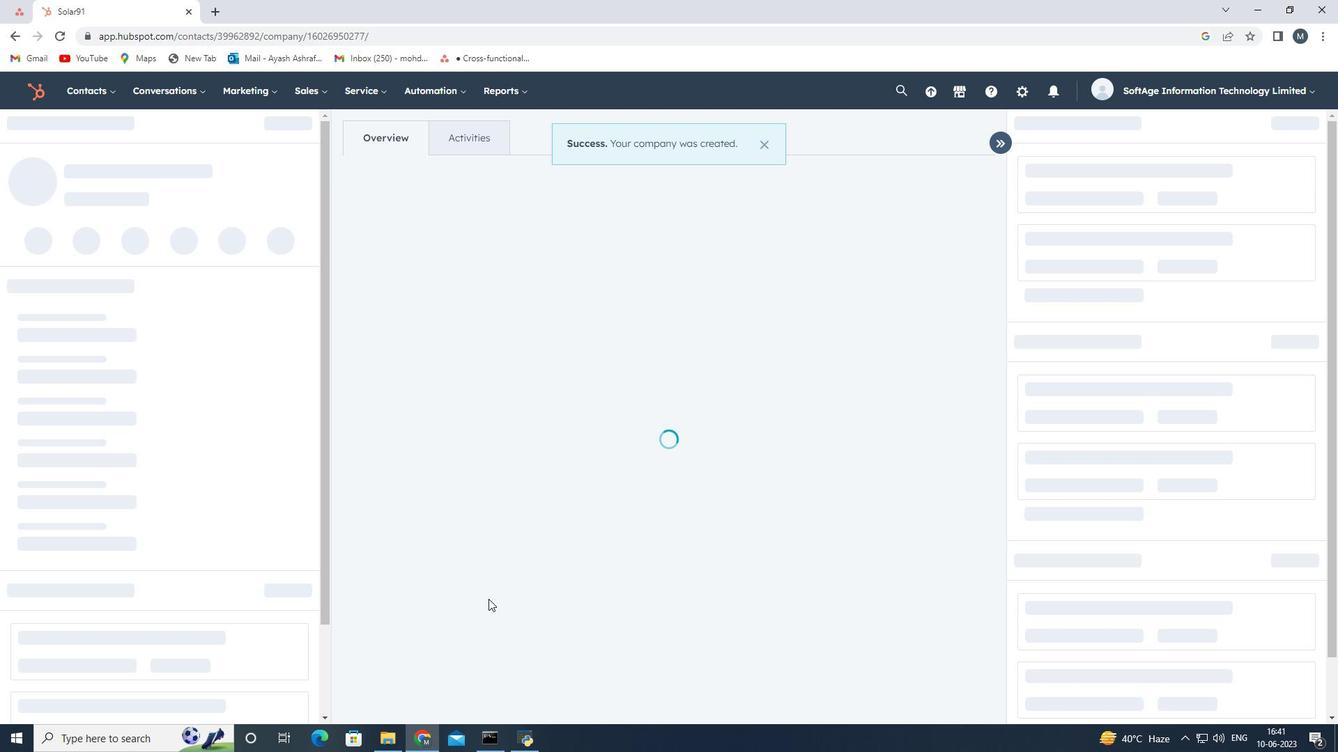
